 Task: Send an email with the signature Luke Wright with the subject Request for a call and the message Could you provide me with a status report on the project as of today? from softage.6@softage.net to softage.10@softage.net and move the email from Sent Items to the folder Audits
Action: Mouse moved to (108, 187)
Screenshot: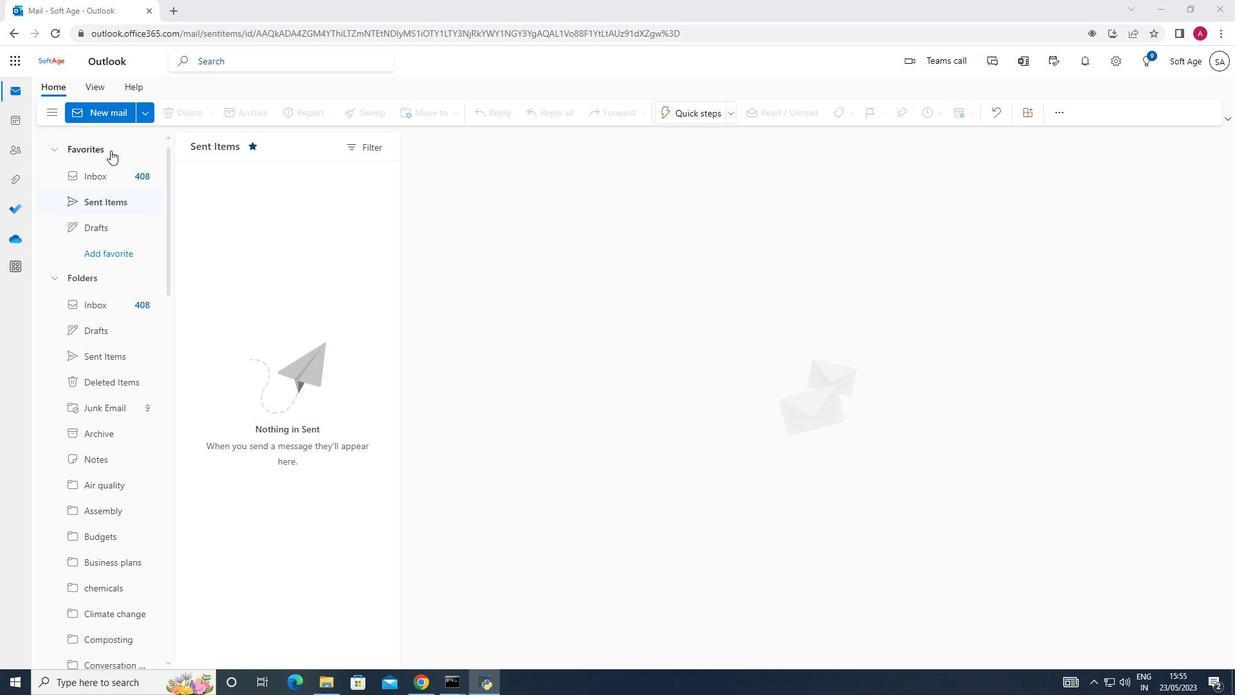 
Action: Mouse pressed left at (108, 187)
Screenshot: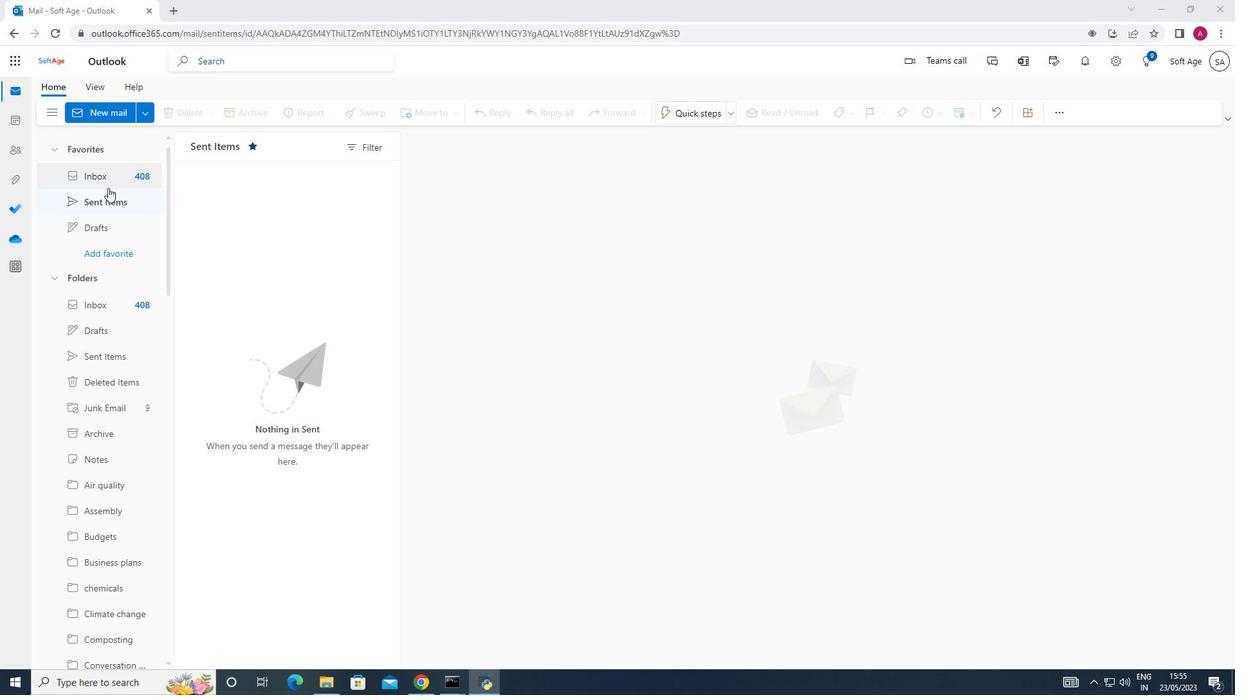 
Action: Mouse moved to (93, 115)
Screenshot: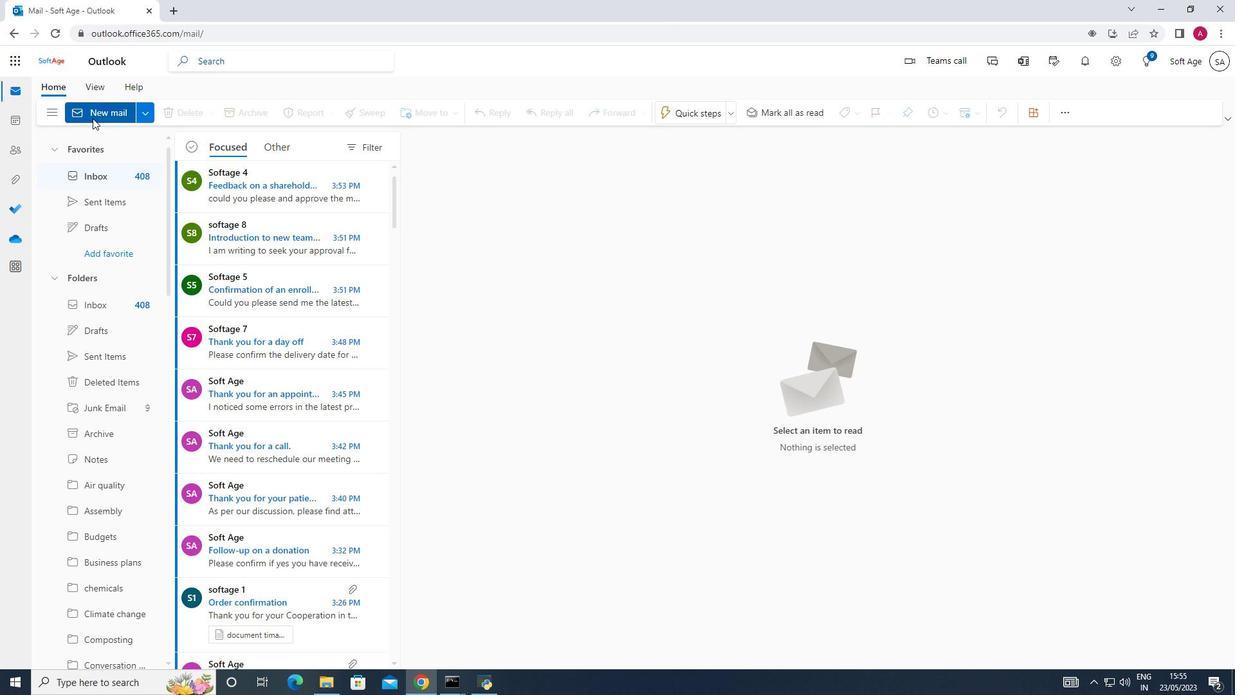 
Action: Mouse pressed left at (93, 115)
Screenshot: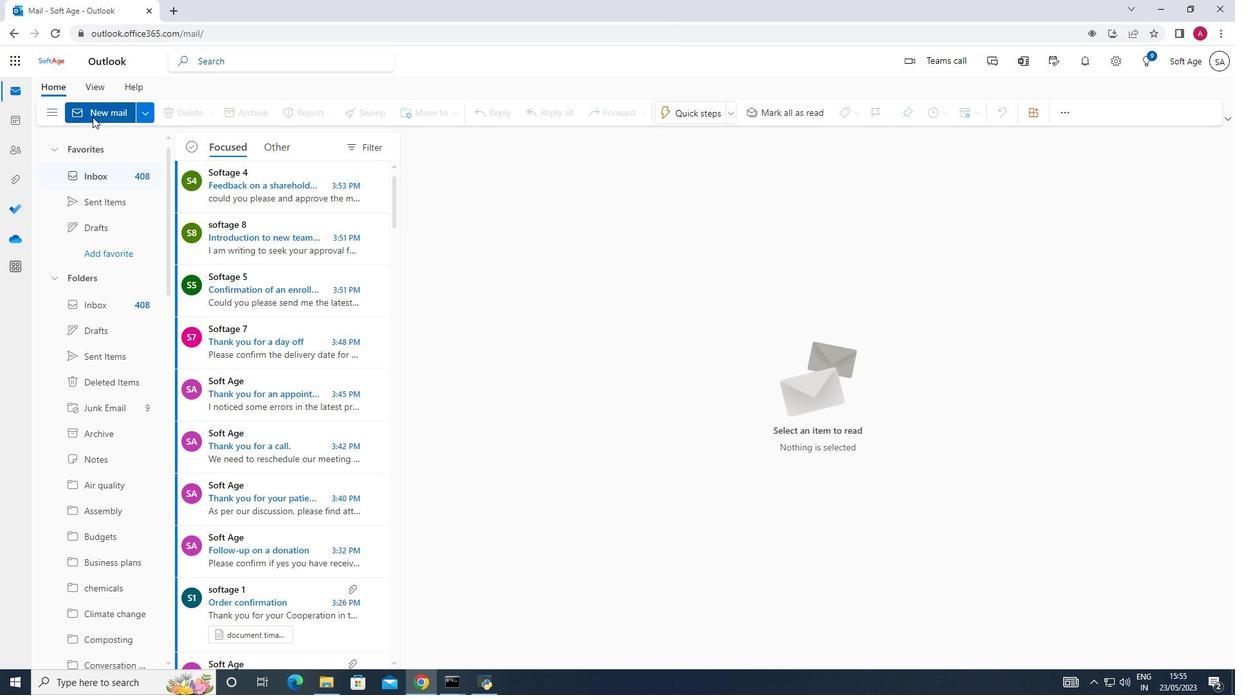 
Action: Mouse moved to (879, 110)
Screenshot: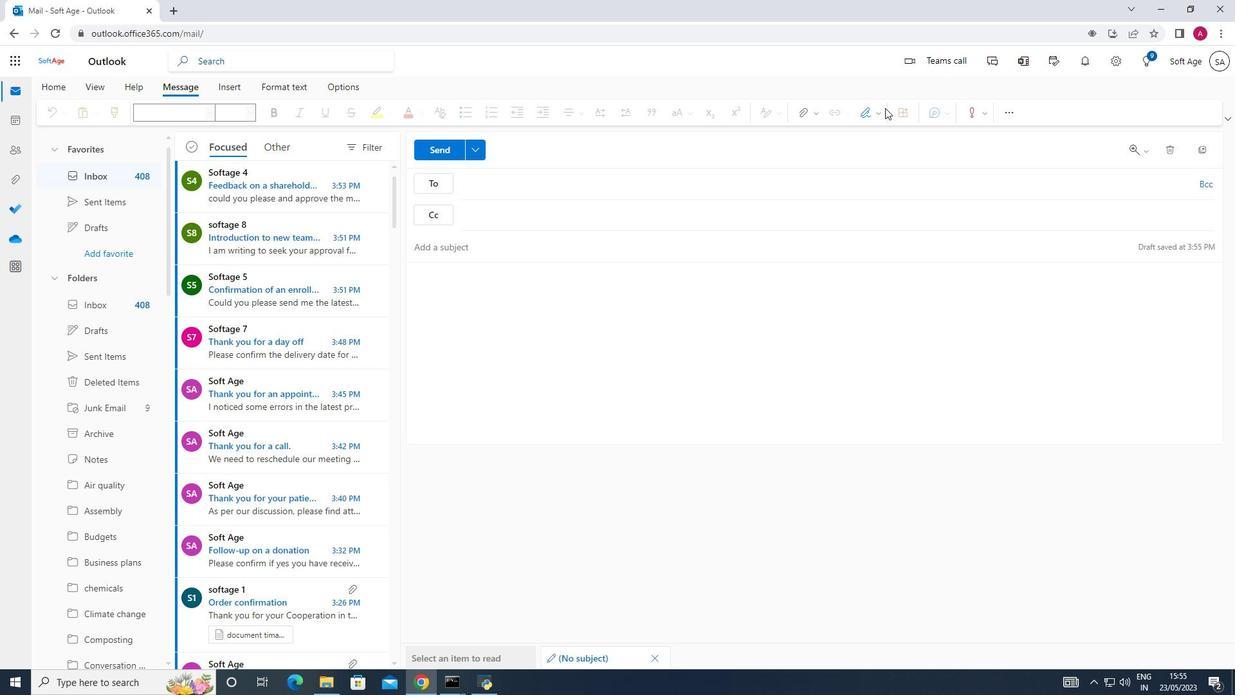 
Action: Mouse pressed left at (879, 110)
Screenshot: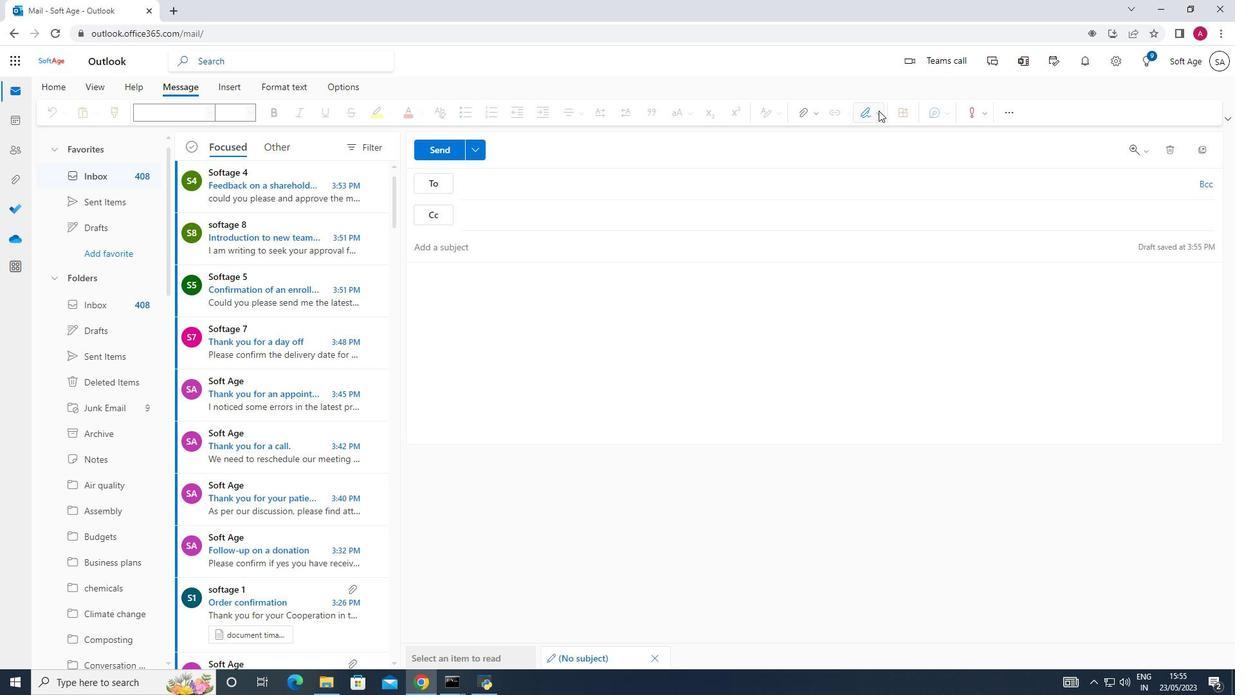 
Action: Mouse moved to (866, 160)
Screenshot: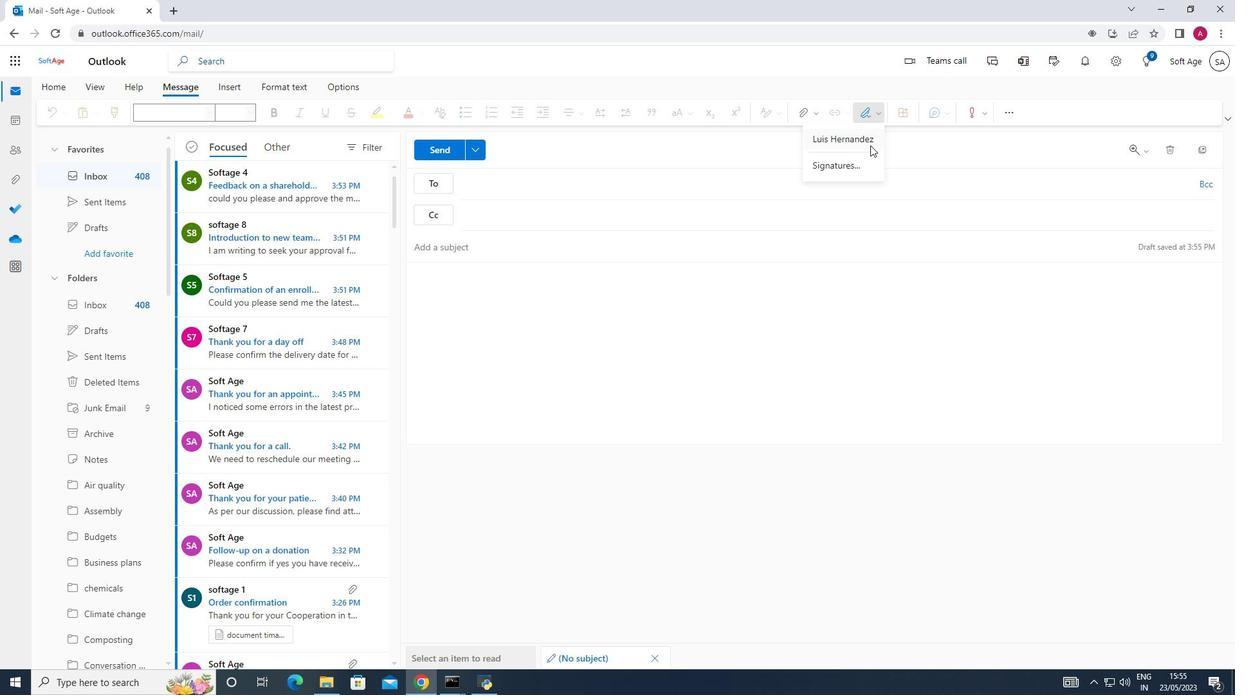 
Action: Mouse pressed left at (866, 160)
Screenshot: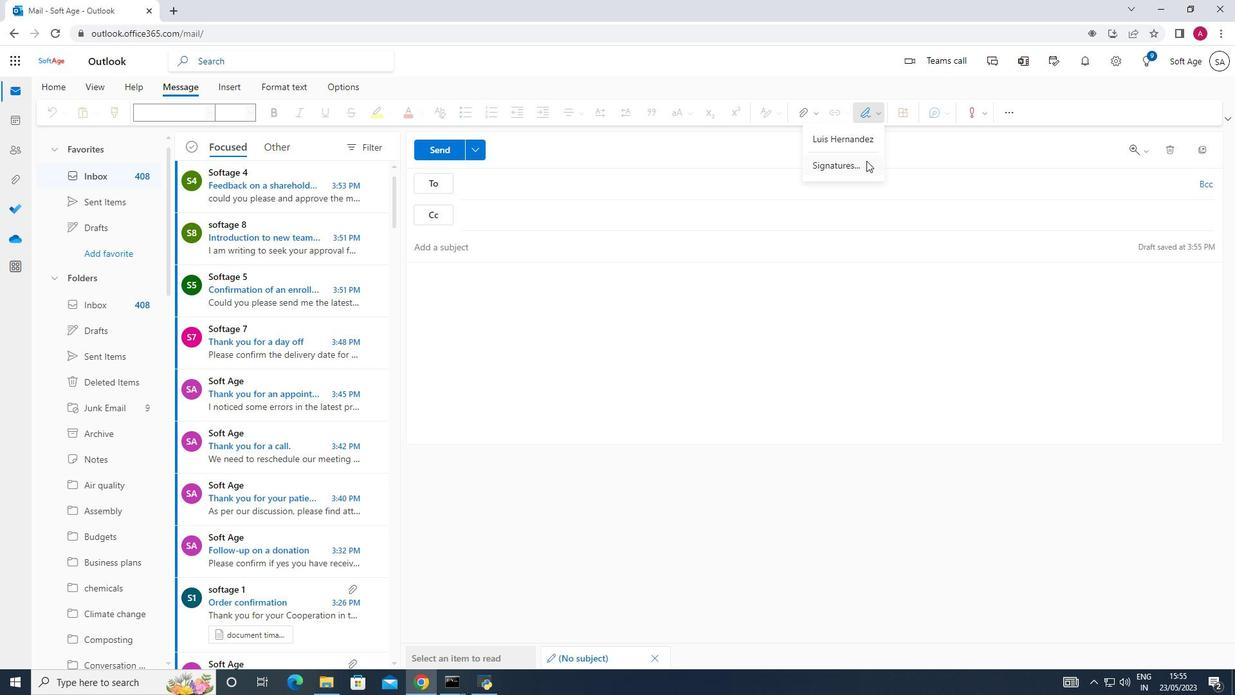 
Action: Mouse moved to (864, 214)
Screenshot: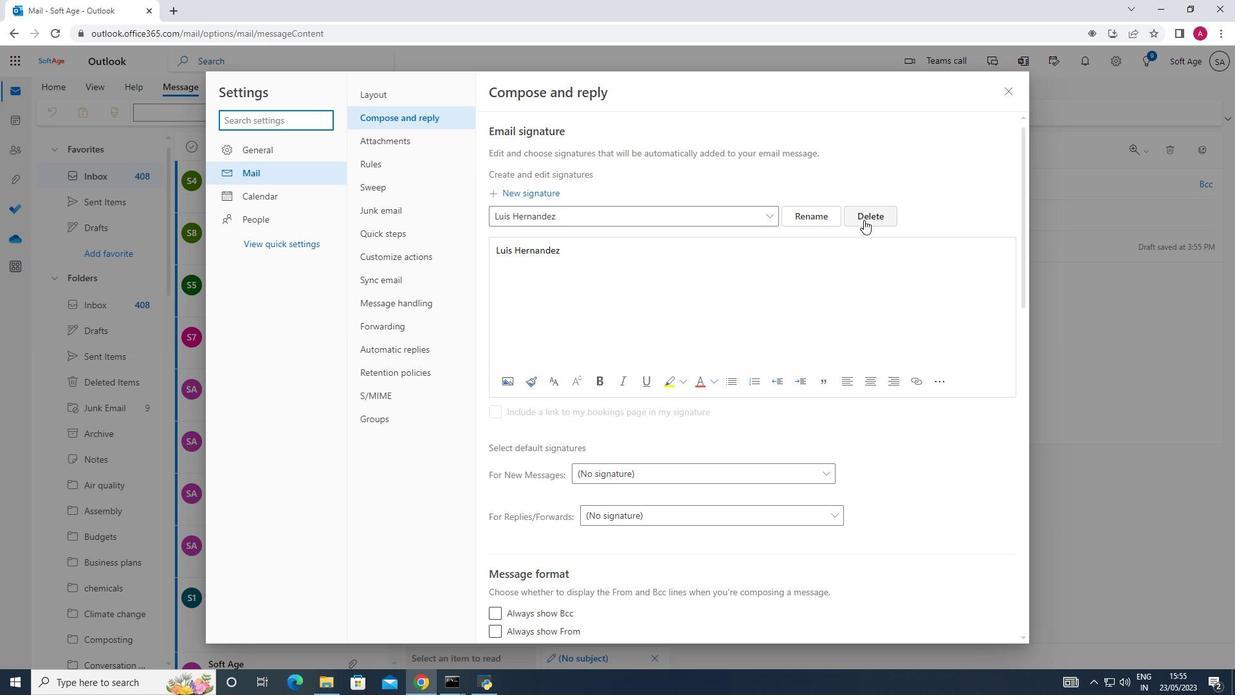 
Action: Mouse pressed left at (864, 214)
Screenshot: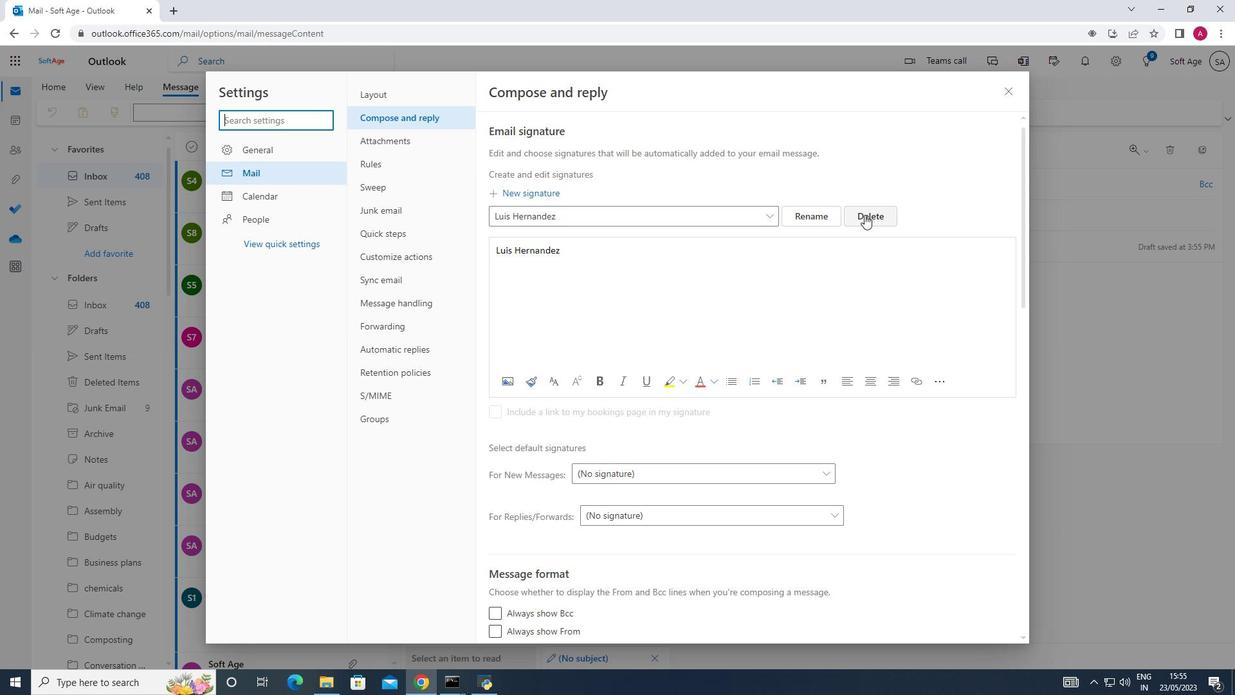 
Action: Mouse moved to (561, 216)
Screenshot: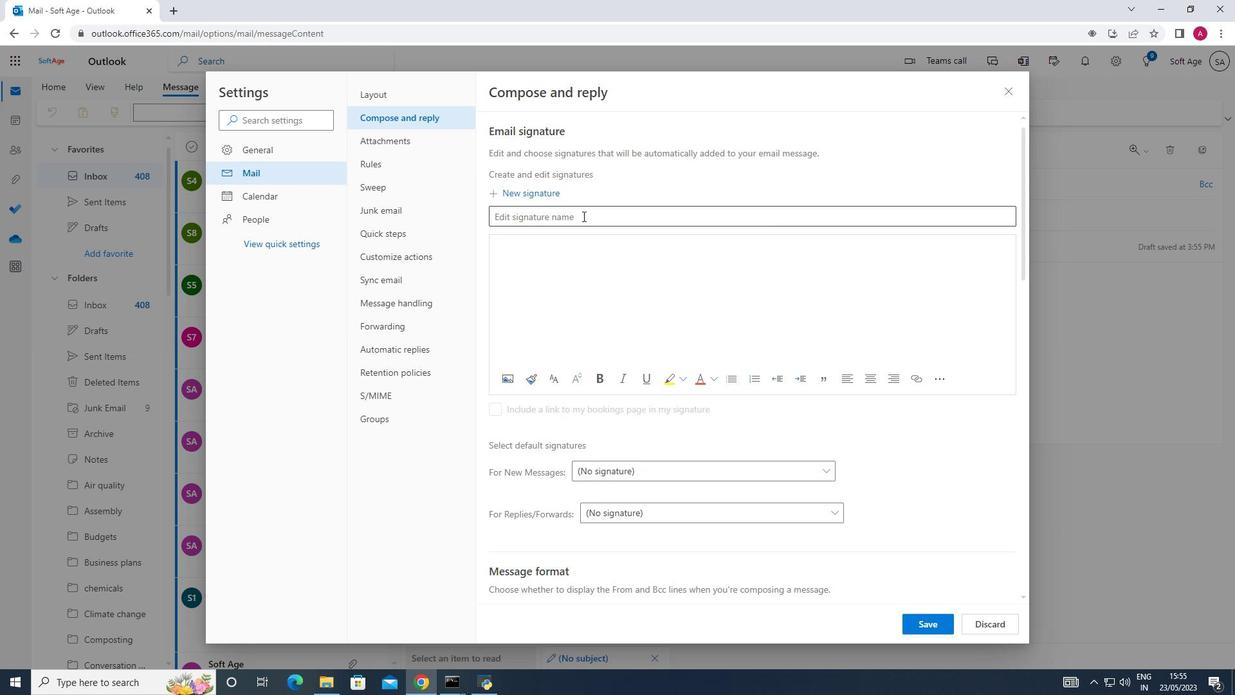 
Action: Mouse pressed left at (561, 216)
Screenshot: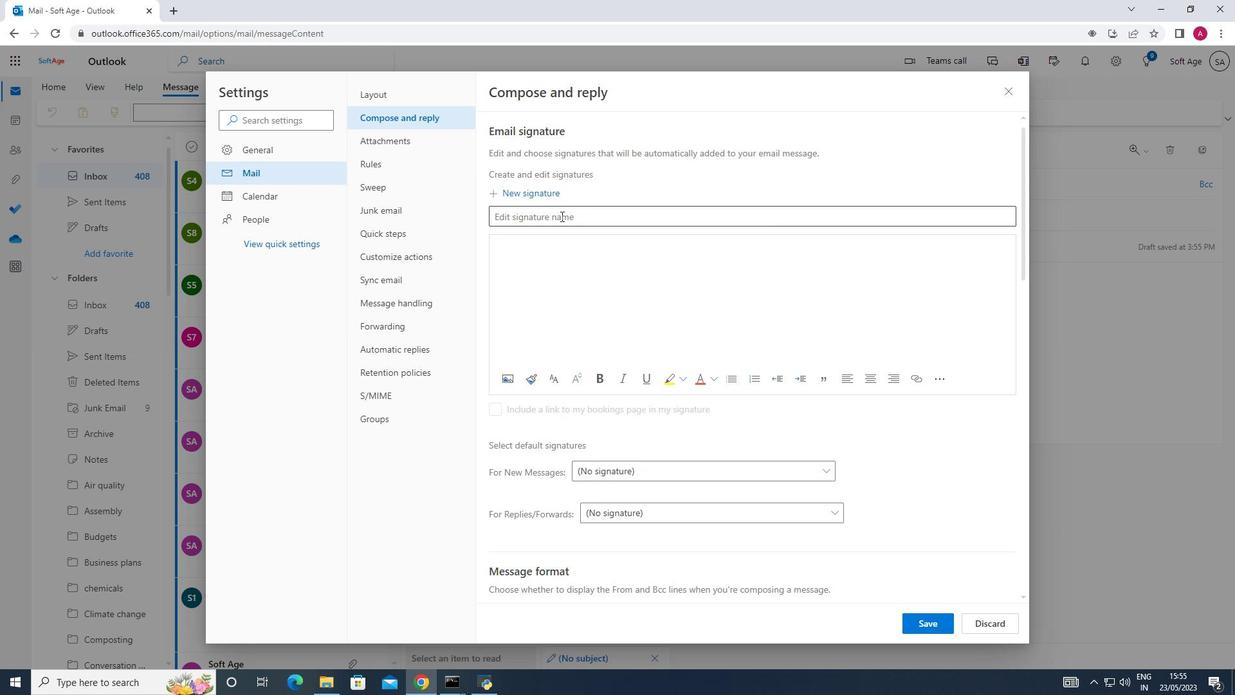 
Action: Key pressed <Key.shift_r>Luke<Key.space><Key.shift>Wright
Screenshot: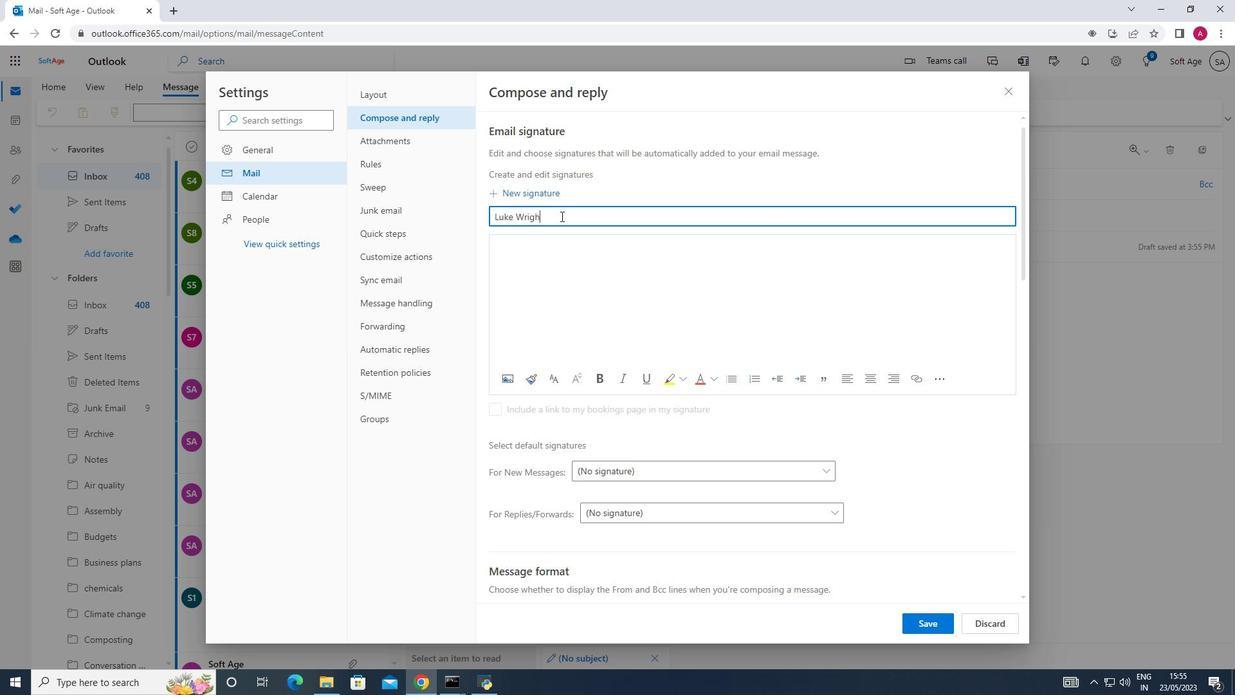 
Action: Mouse moved to (523, 253)
Screenshot: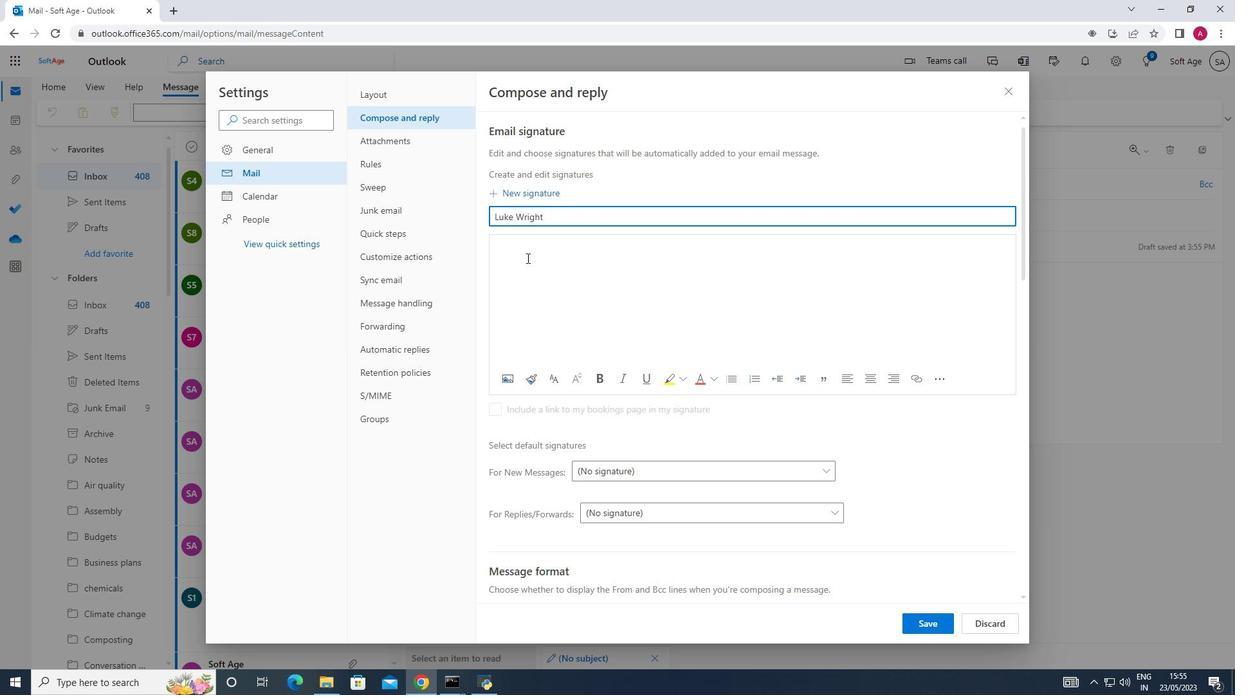 
Action: Mouse pressed left at (523, 253)
Screenshot: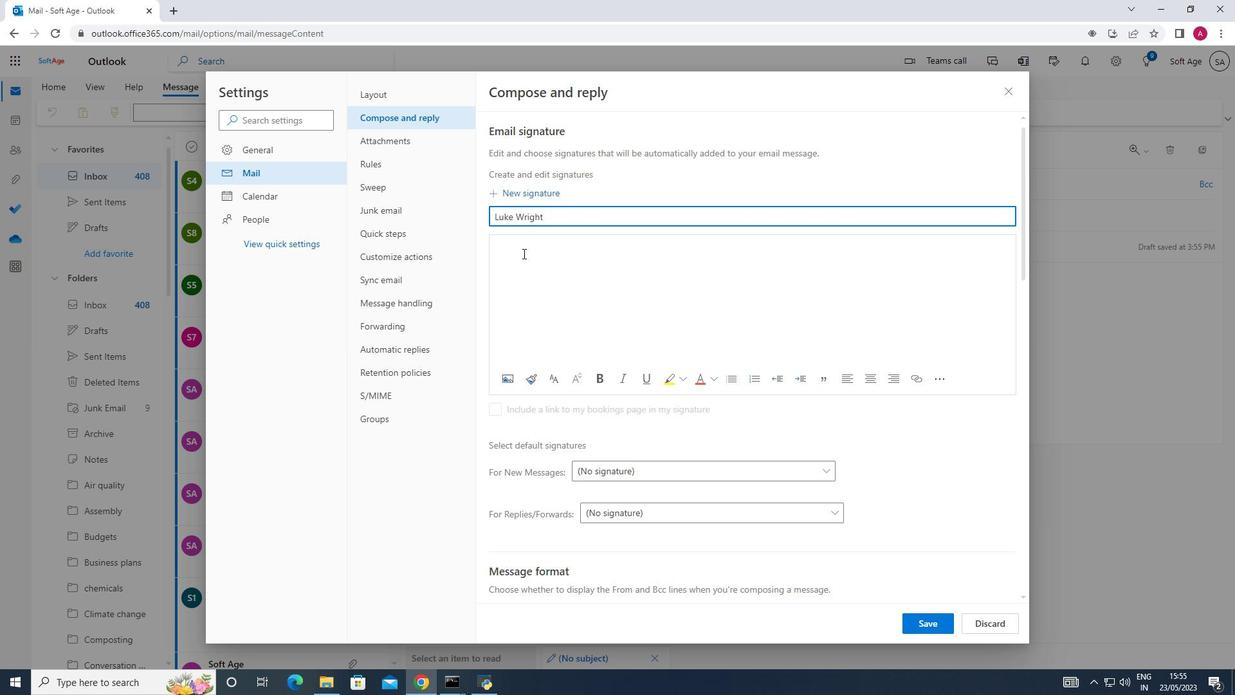 
Action: Key pressed <Key.shift_r>Luke<Key.space><Key.shift>Wright
Screenshot: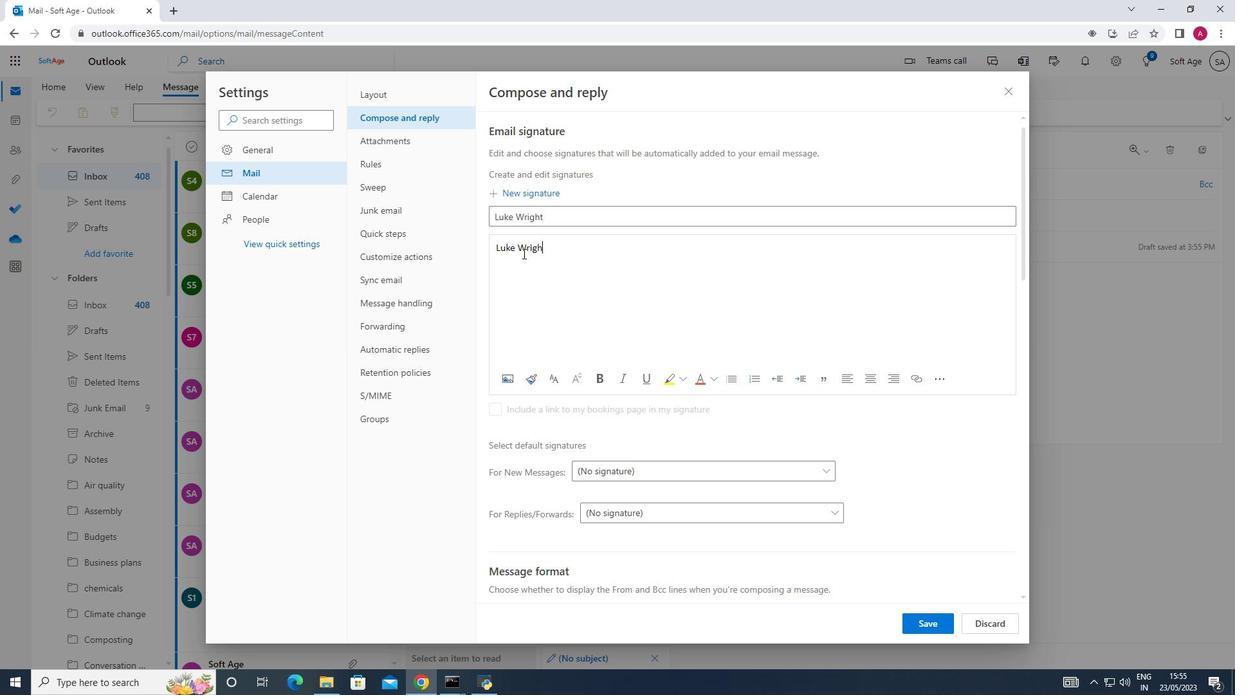 
Action: Mouse moved to (934, 617)
Screenshot: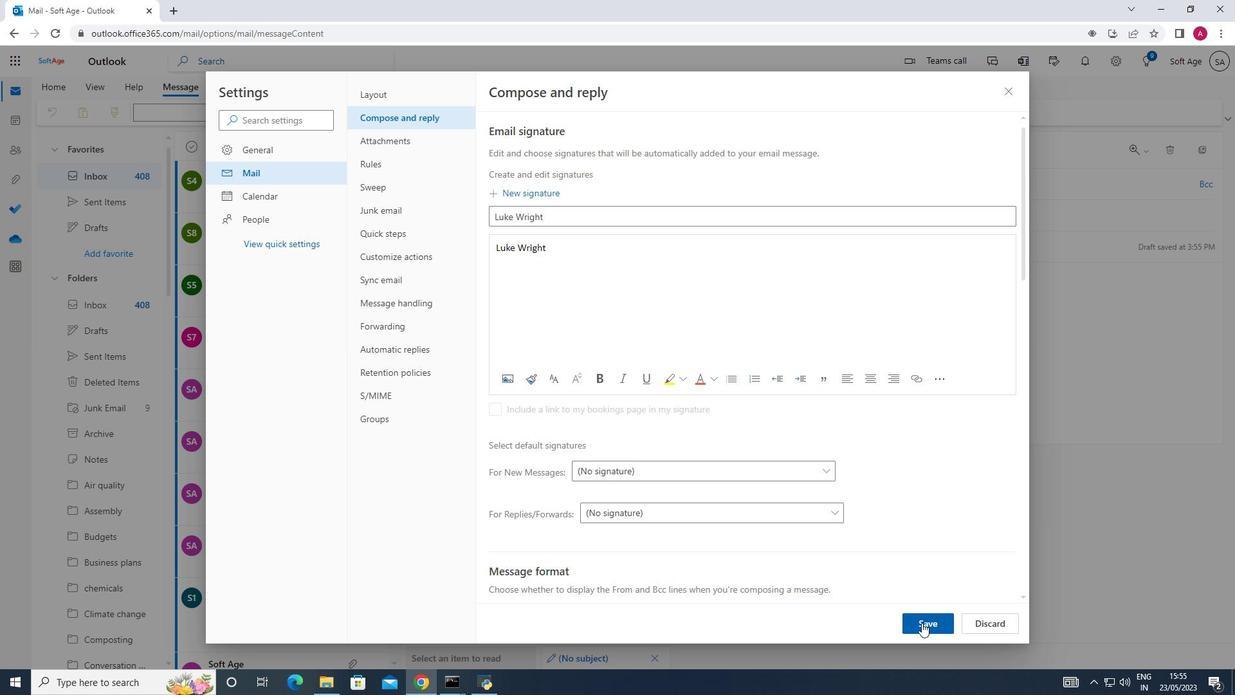 
Action: Mouse pressed left at (934, 617)
Screenshot: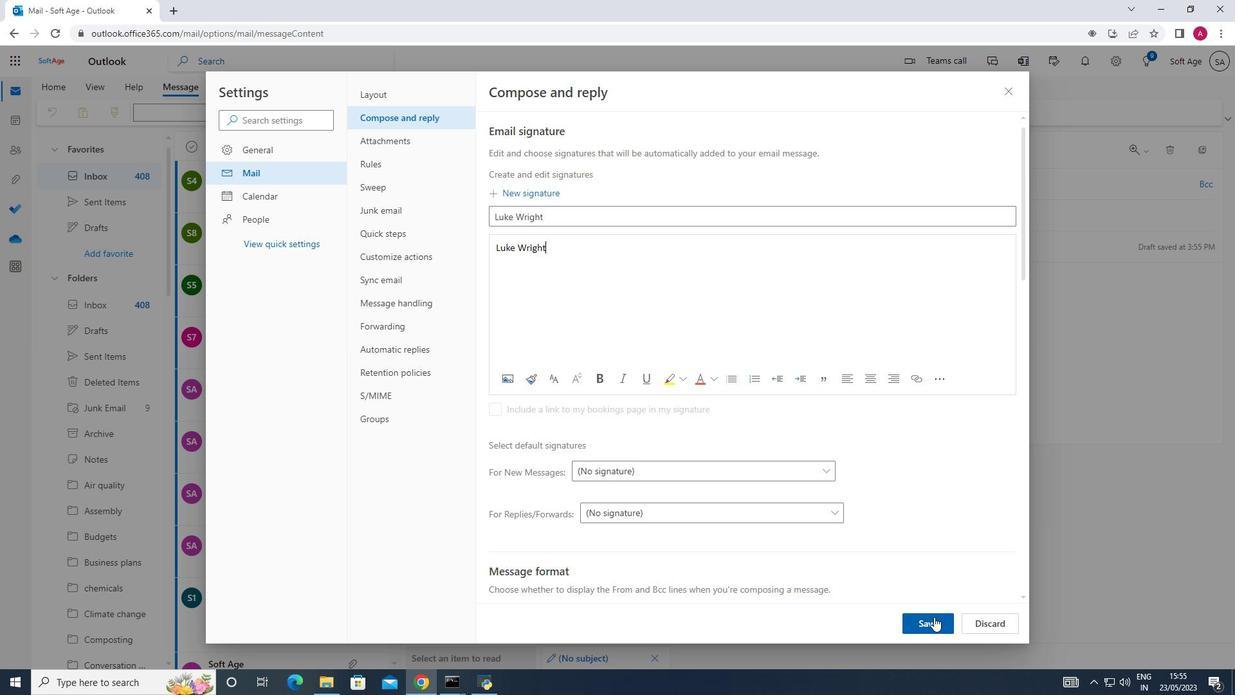 
Action: Mouse moved to (1011, 98)
Screenshot: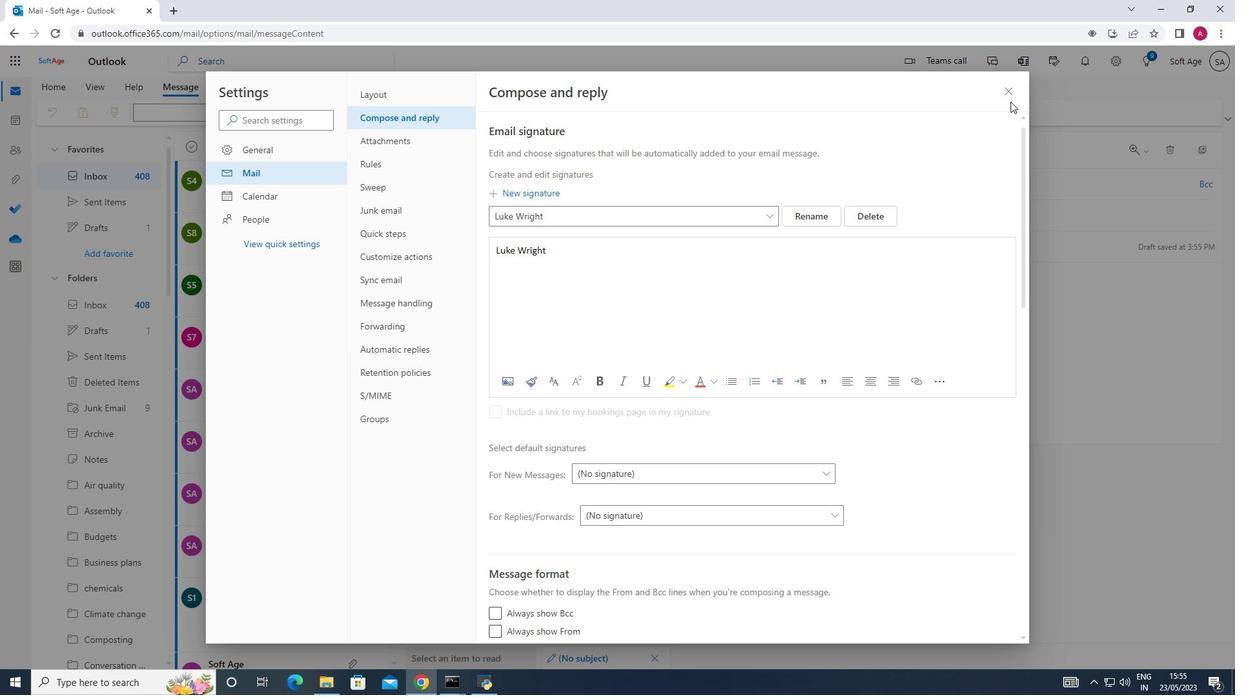 
Action: Mouse pressed left at (1011, 98)
Screenshot: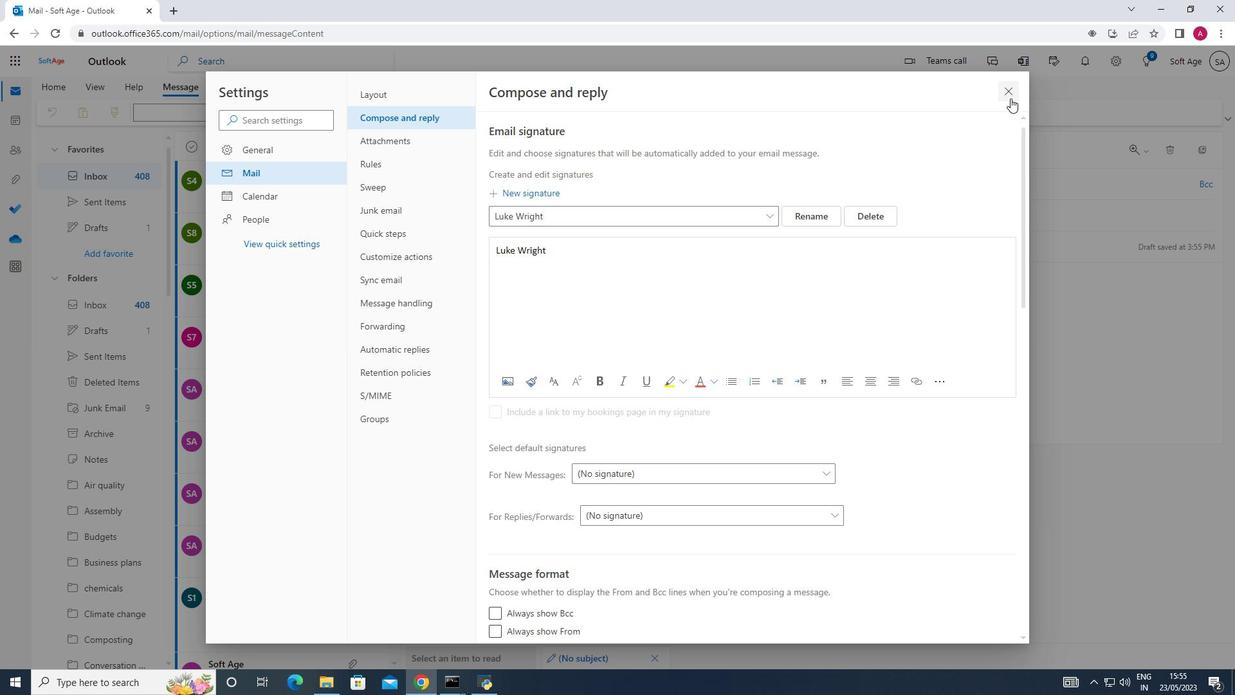 
Action: Mouse moved to (875, 114)
Screenshot: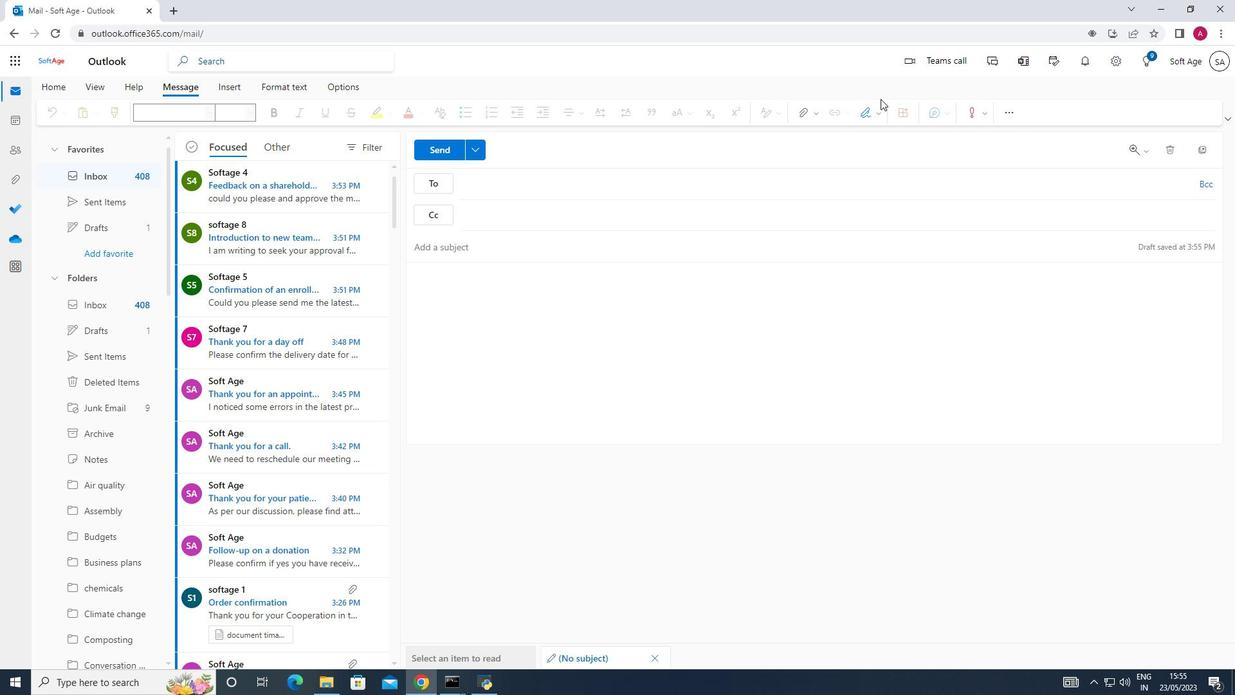 
Action: Mouse pressed left at (875, 114)
Screenshot: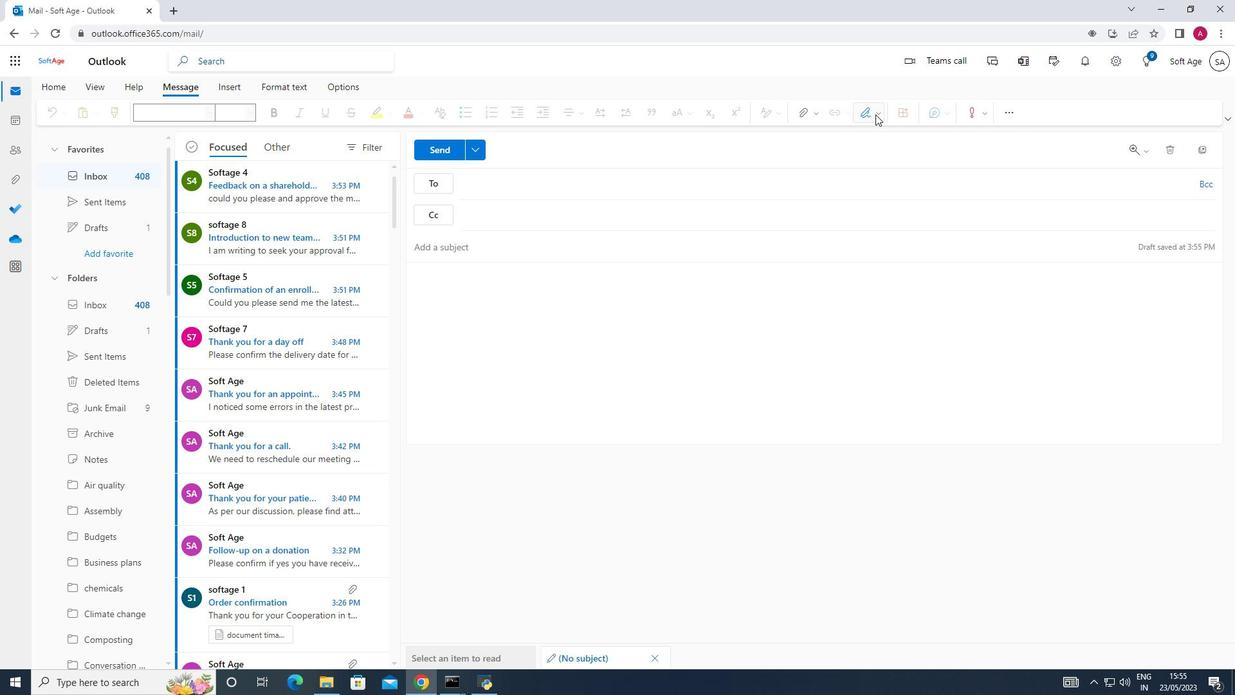 
Action: Mouse moved to (864, 139)
Screenshot: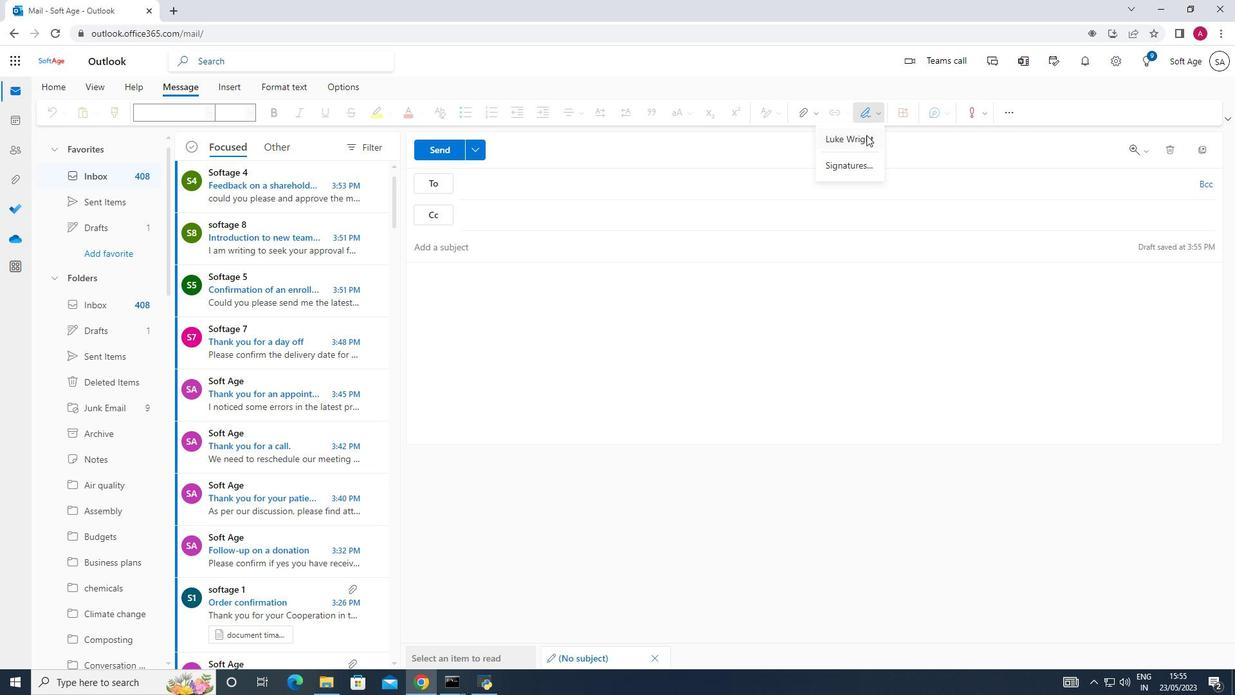 
Action: Mouse pressed left at (864, 139)
Screenshot: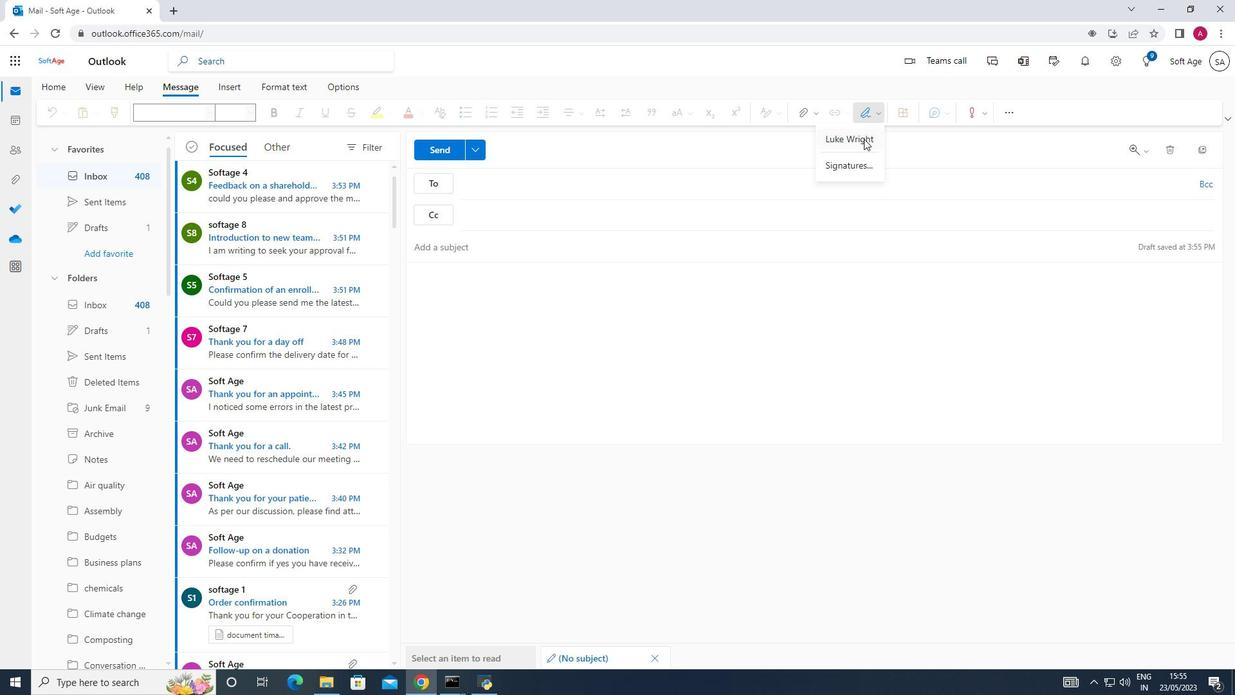 
Action: Mouse moved to (477, 250)
Screenshot: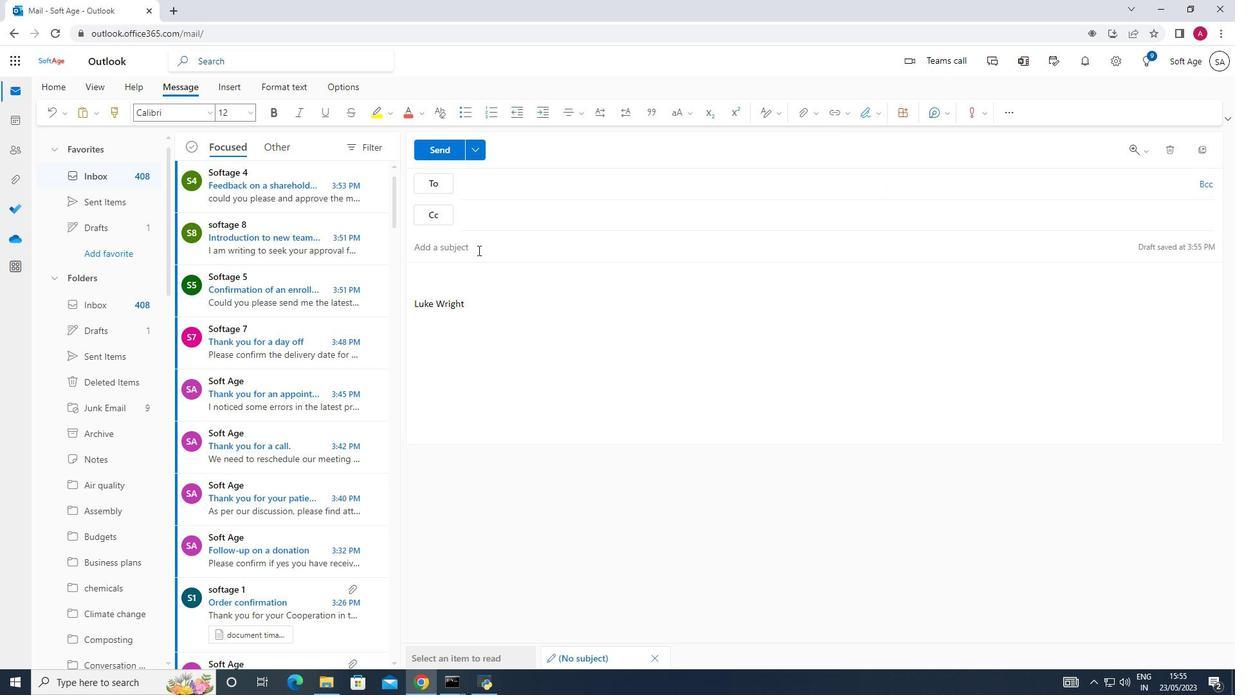 
Action: Mouse pressed left at (477, 250)
Screenshot: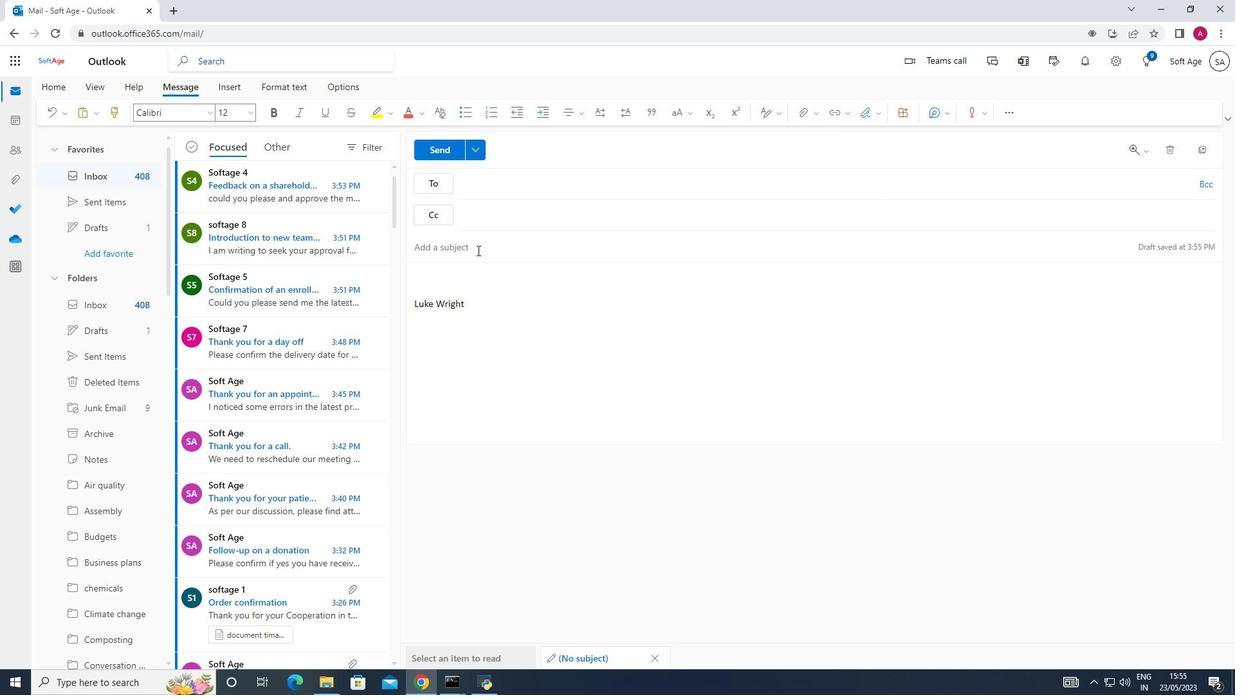 
Action: Key pressed <Key.shift>Request<Key.space>for<Key.space>a<Key.space>call
Screenshot: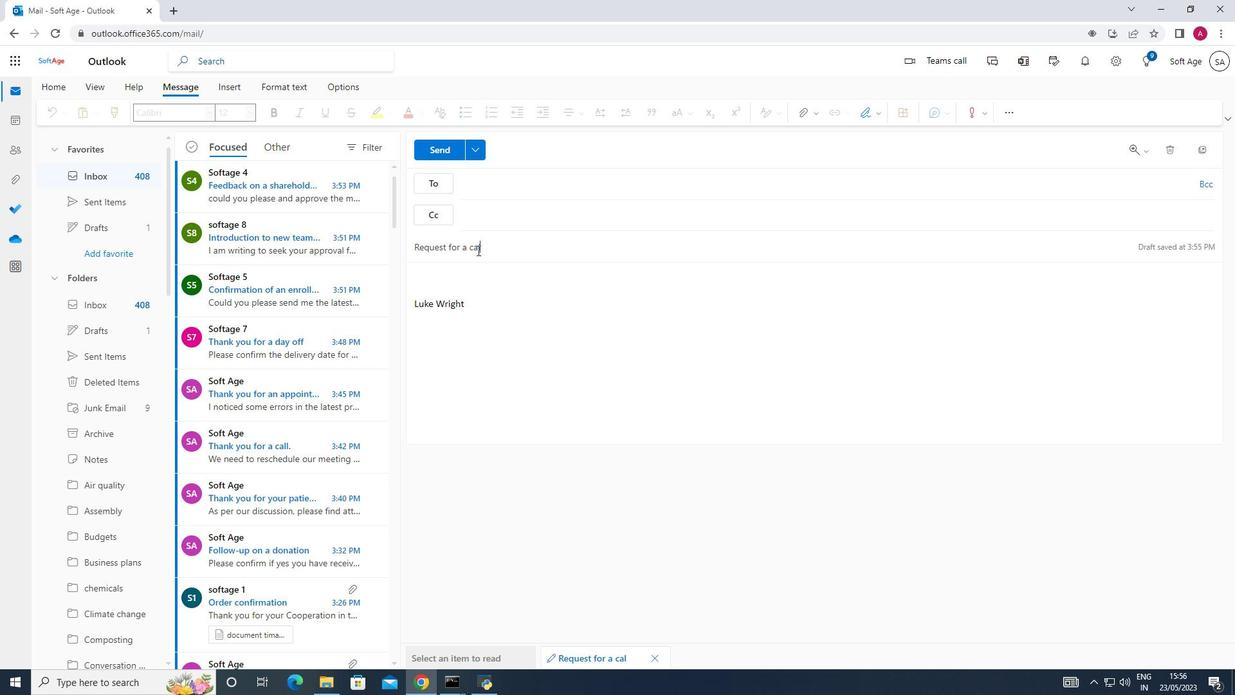 
Action: Mouse moved to (413, 273)
Screenshot: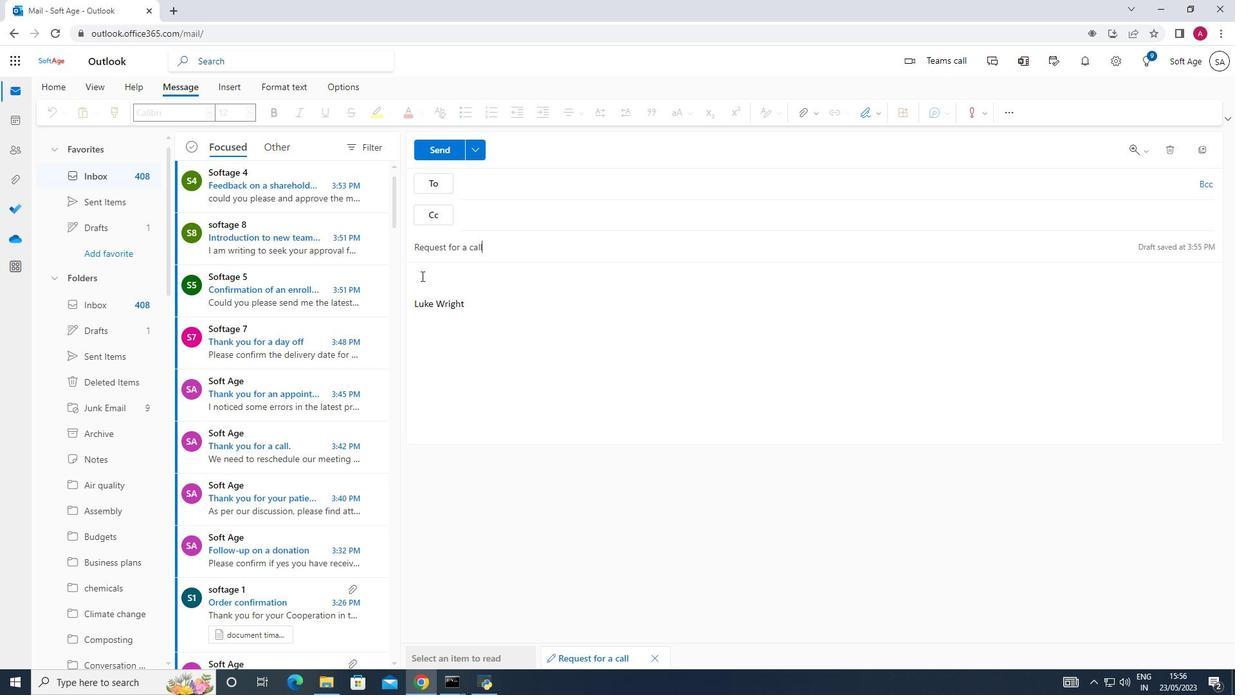 
Action: Mouse pressed left at (413, 273)
Screenshot: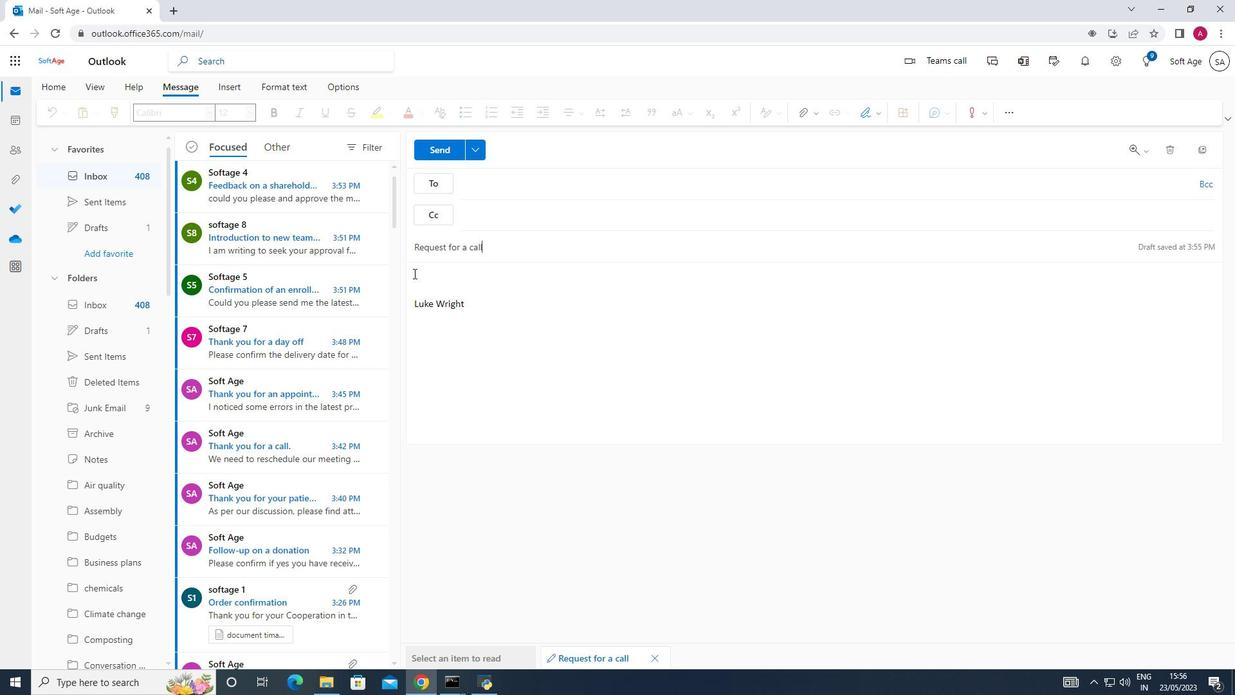 
Action: Mouse moved to (421, 267)
Screenshot: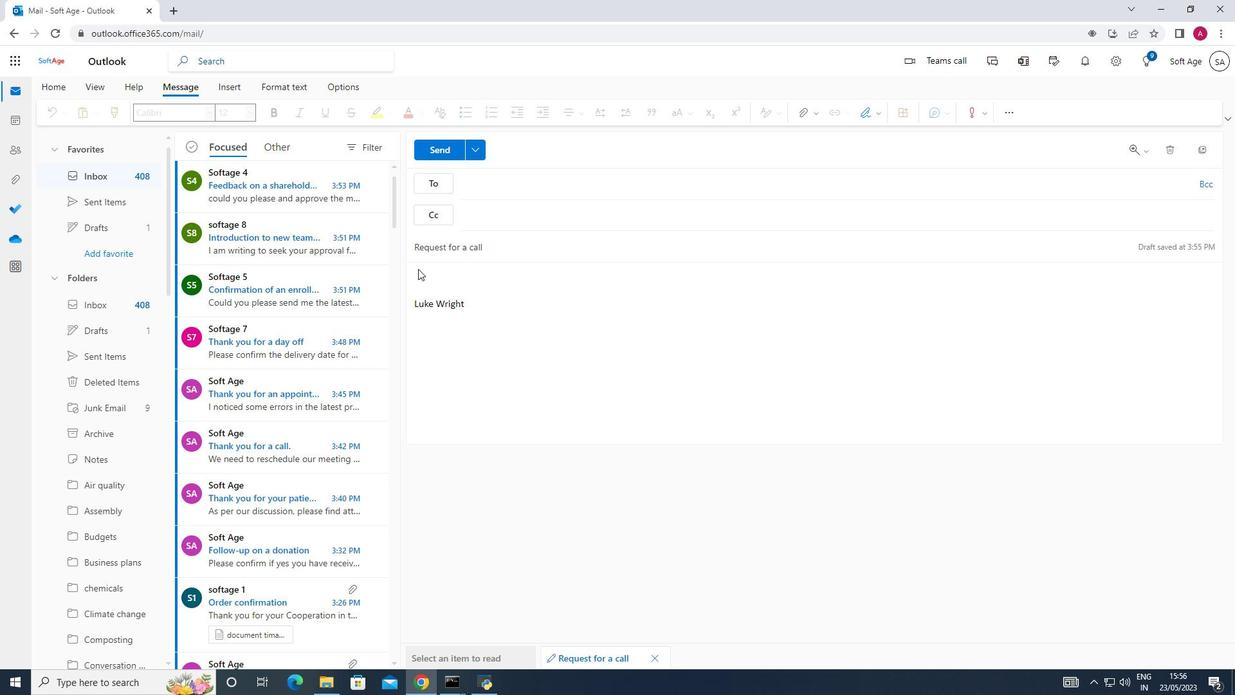 
Action: Mouse pressed left at (421, 267)
Screenshot: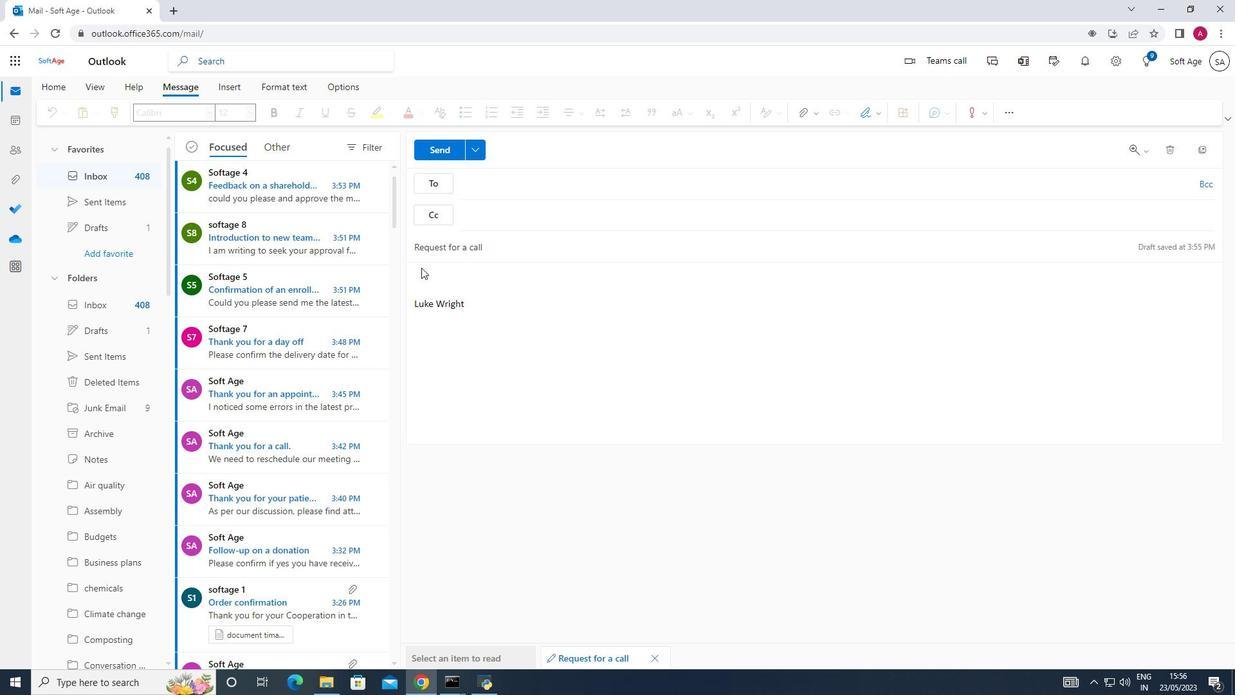 
Action: Mouse moved to (447, 270)
Screenshot: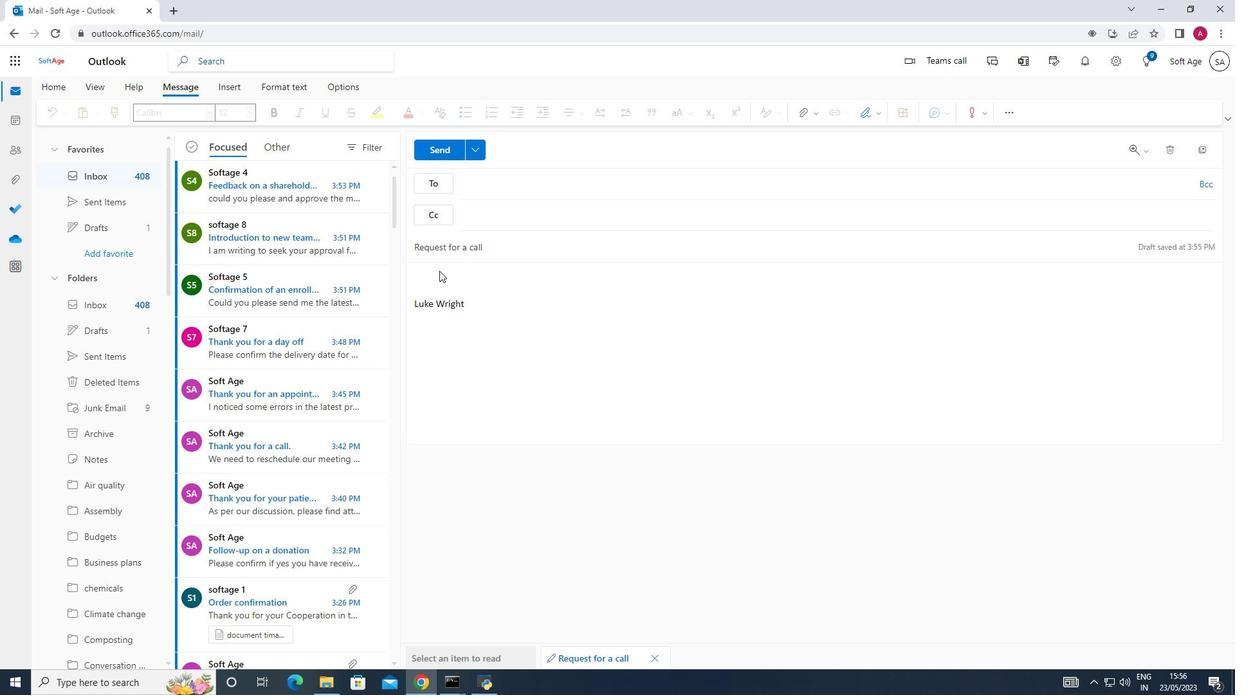 
Action: Mouse pressed left at (447, 270)
Screenshot: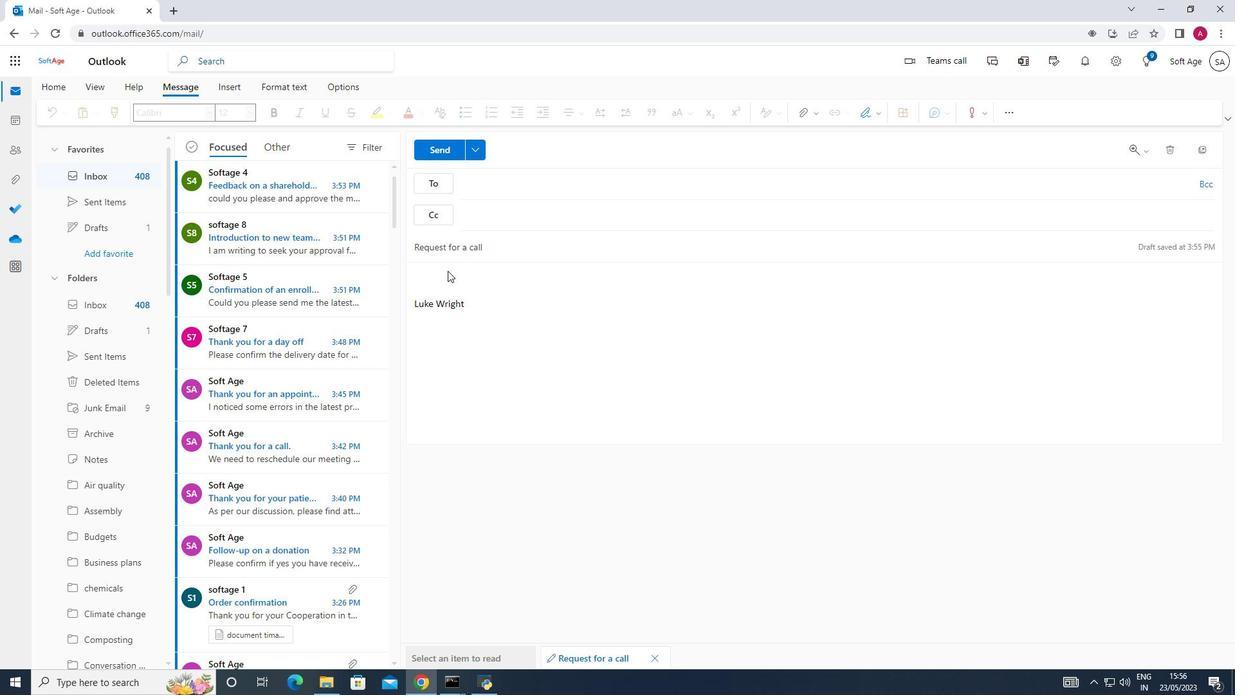 
Action: Mouse moved to (418, 278)
Screenshot: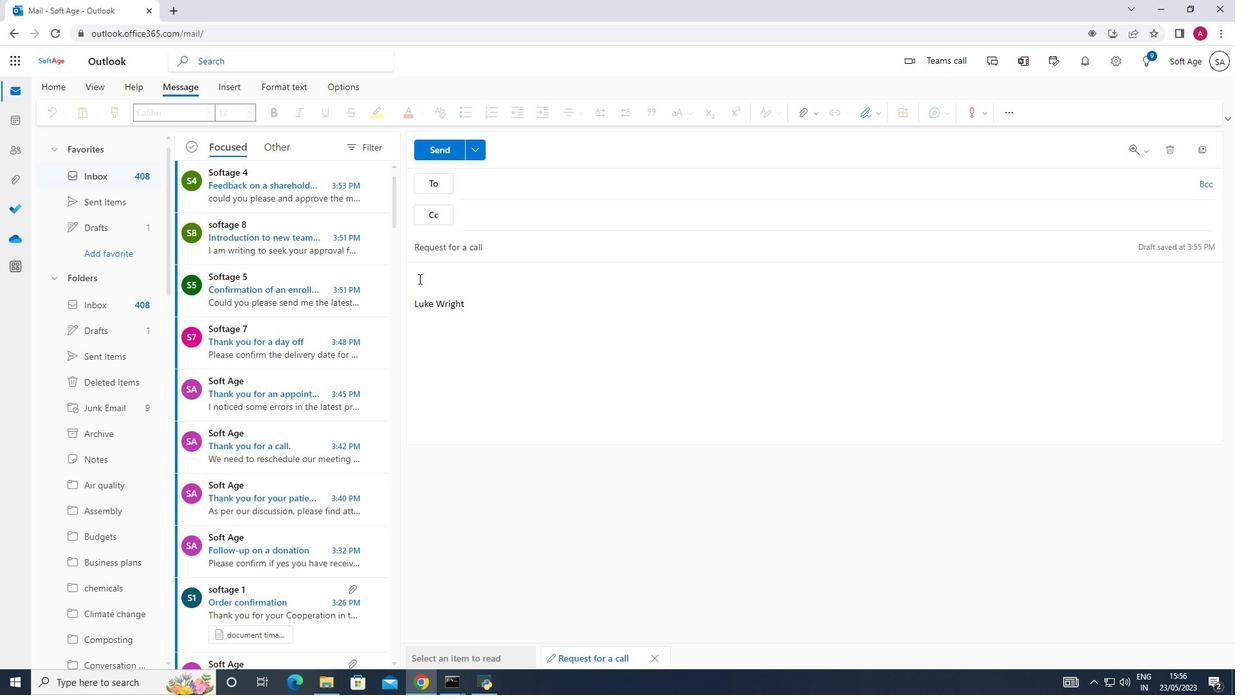 
Action: Mouse pressed left at (418, 278)
Screenshot: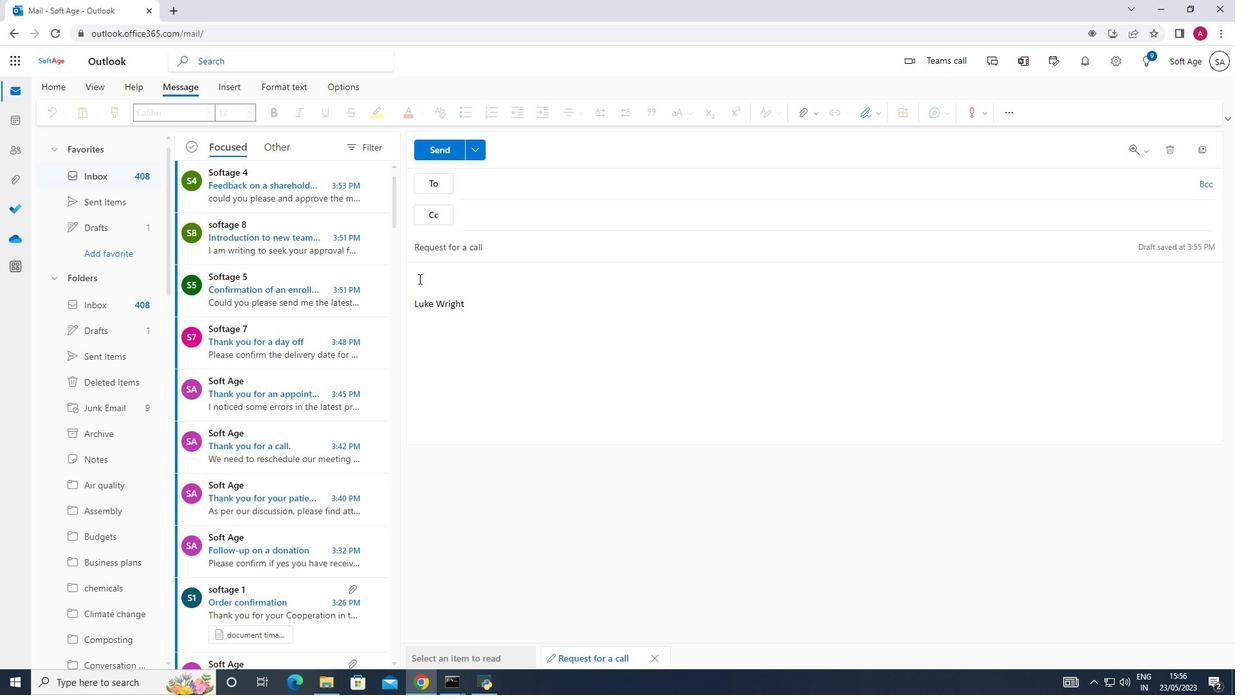 
Action: Mouse moved to (419, 272)
Screenshot: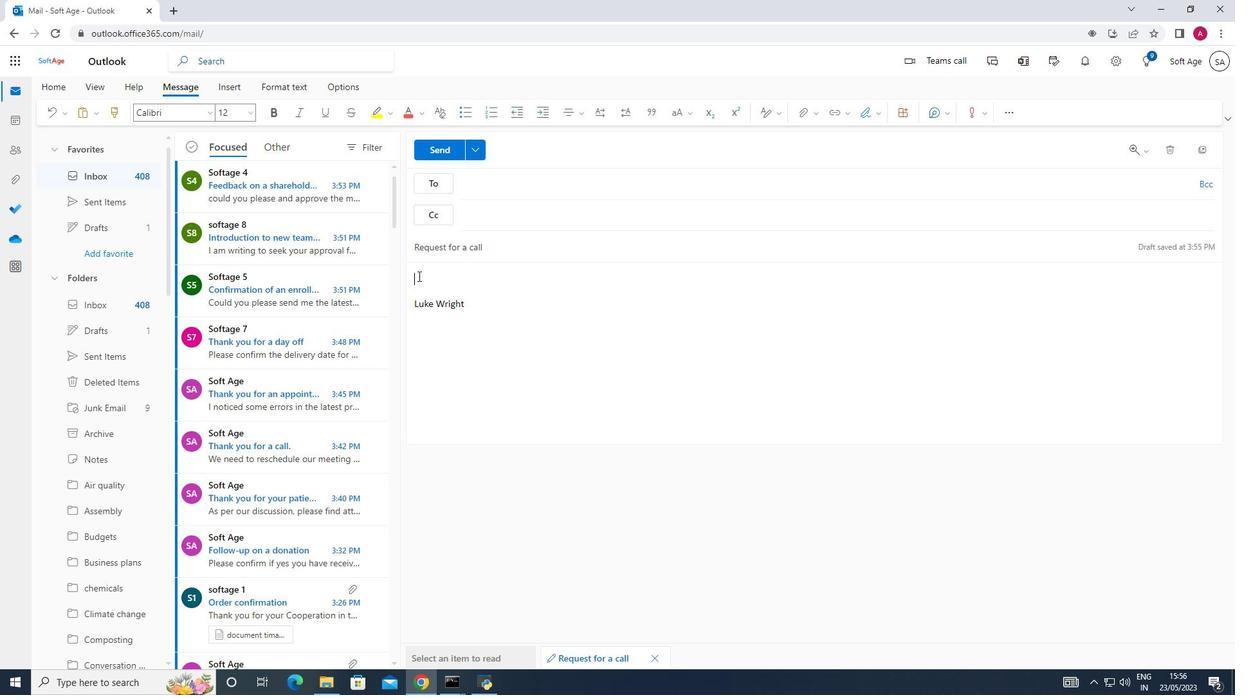 
Action: Key pressed <Key.shift>Could<Key.space>yoy<Key.backspace>u<Key.space>provide<Key.space>me<Key.space>with<Key.space>a<Key.space>status<Key.space>report<Key.space>on<Key.space>the<Key.space>project<Key.space>as<Key.space>of<Key.space>today<Key.shift_r>?
Screenshot: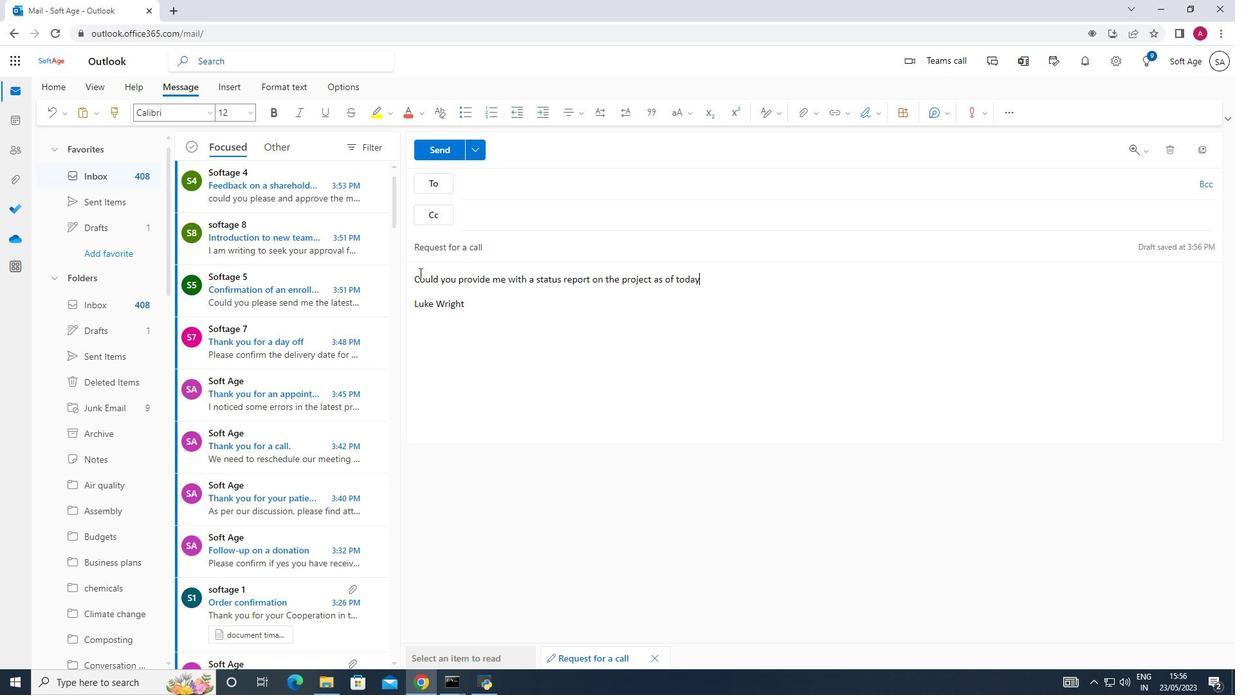 
Action: Mouse moved to (492, 189)
Screenshot: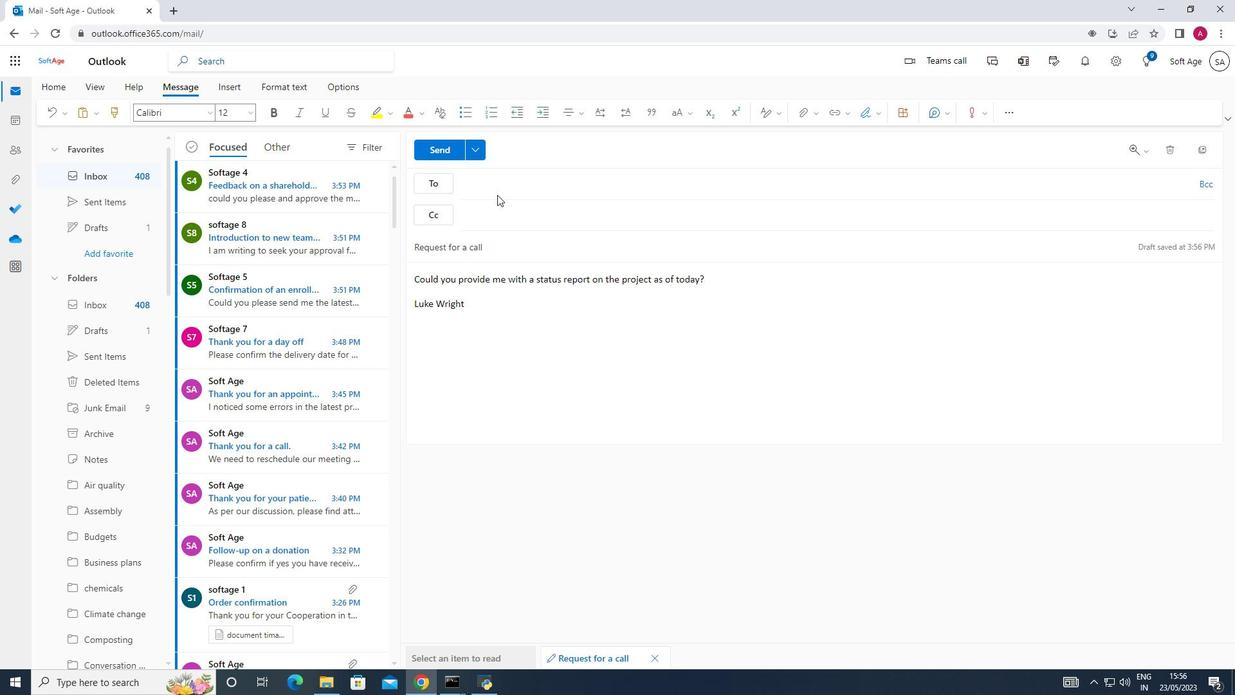 
Action: Mouse pressed left at (492, 189)
Screenshot: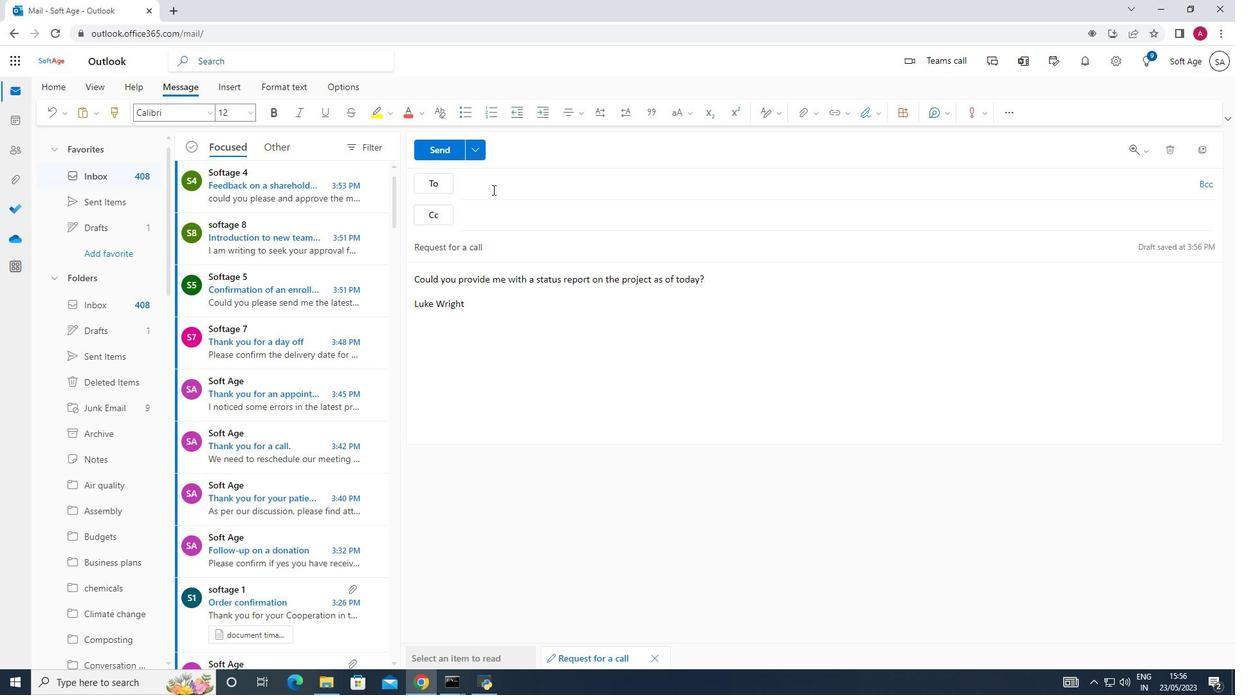 
Action: Key pressed softage.10<Key.shift>@softage.net
Screenshot: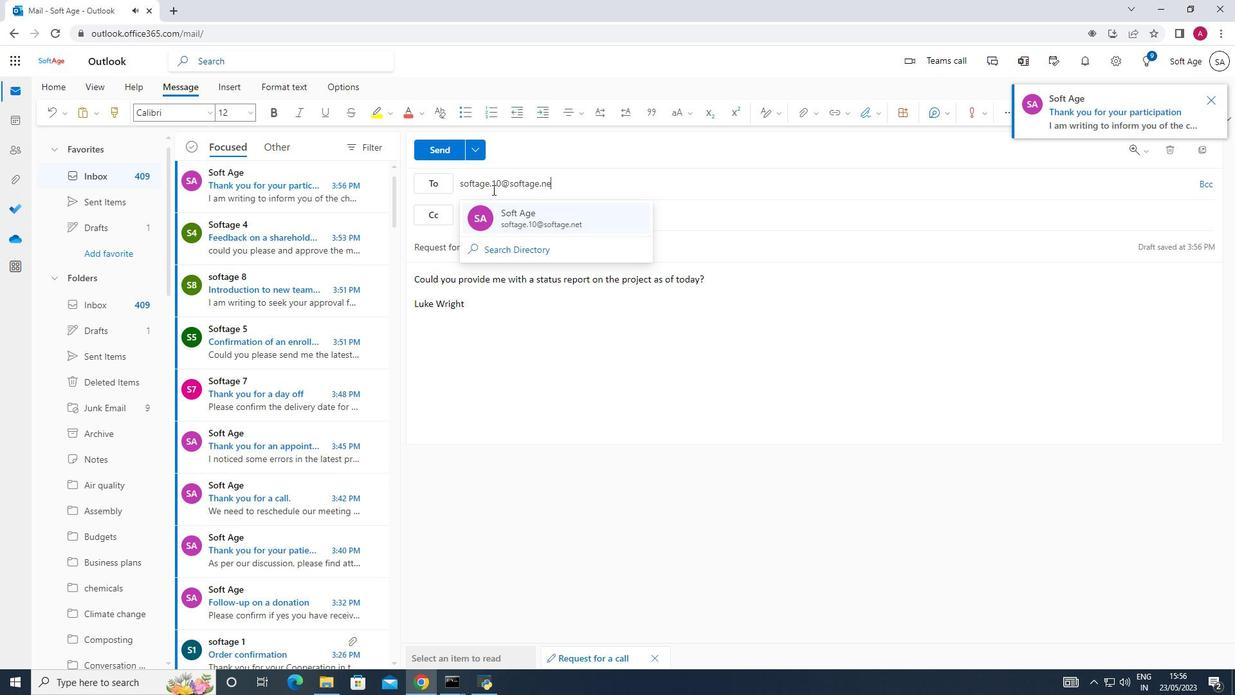 
Action: Mouse moved to (539, 212)
Screenshot: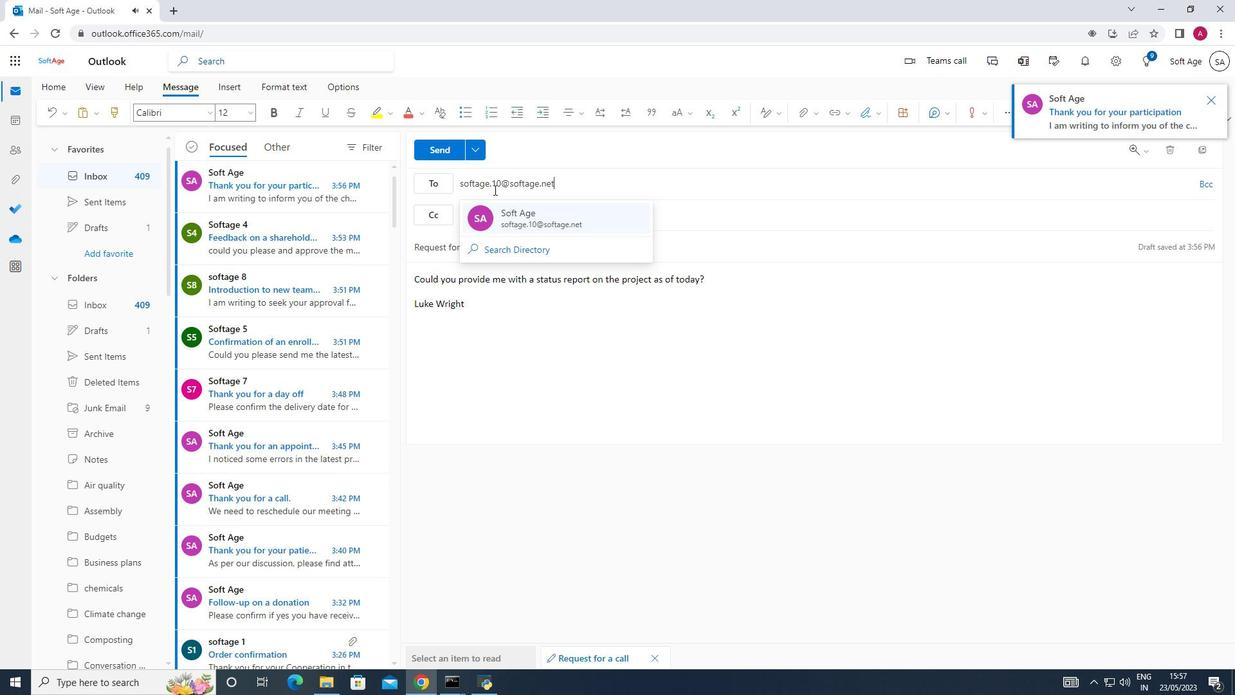 
Action: Mouse pressed left at (539, 212)
Screenshot: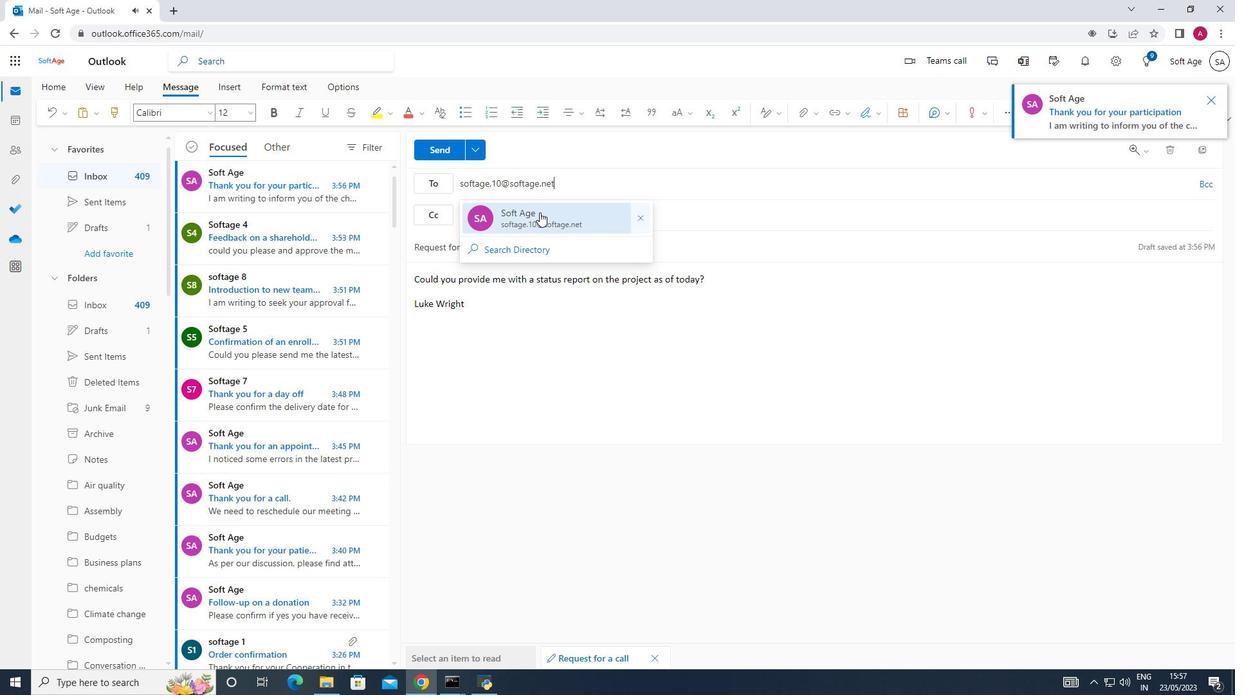 
Action: Mouse moved to (435, 151)
Screenshot: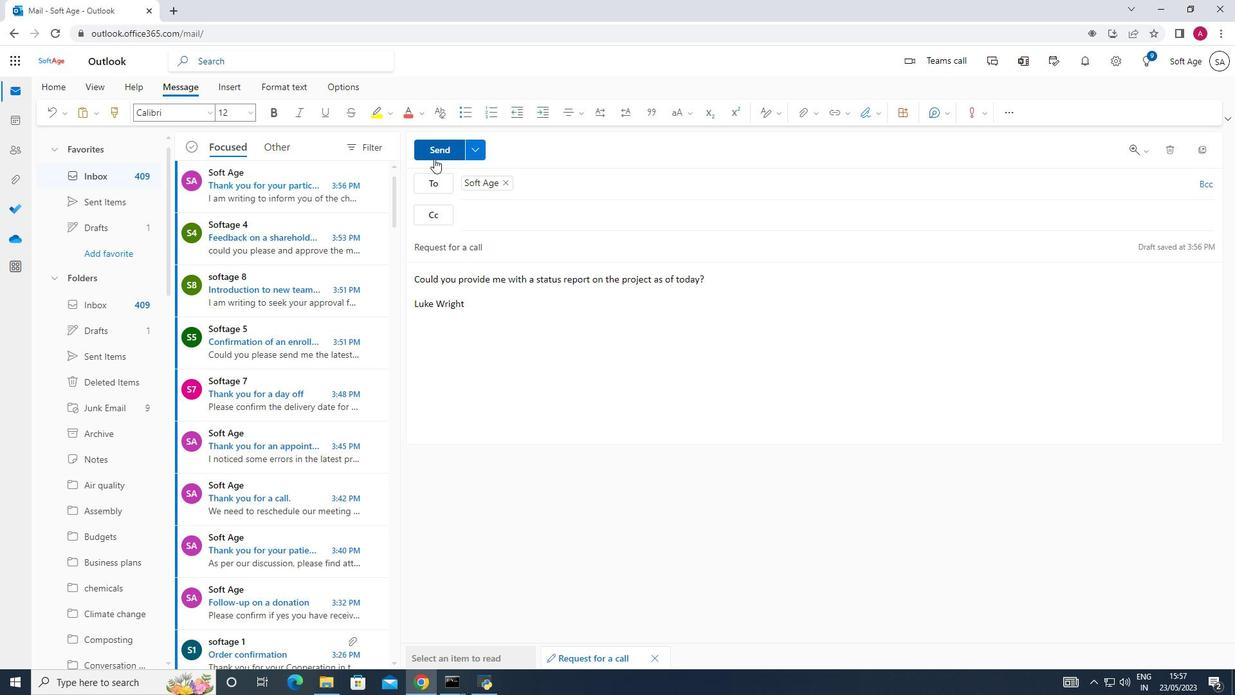 
Action: Mouse pressed left at (435, 151)
Screenshot: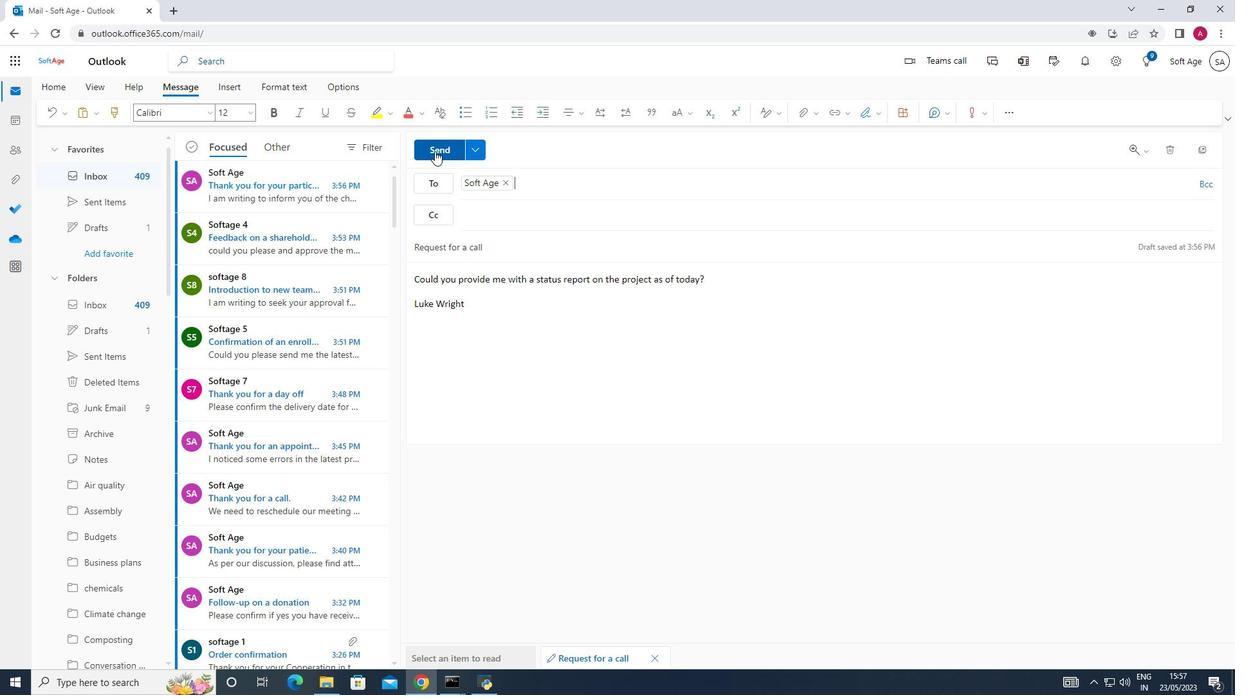 
Action: Mouse moved to (106, 492)
Screenshot: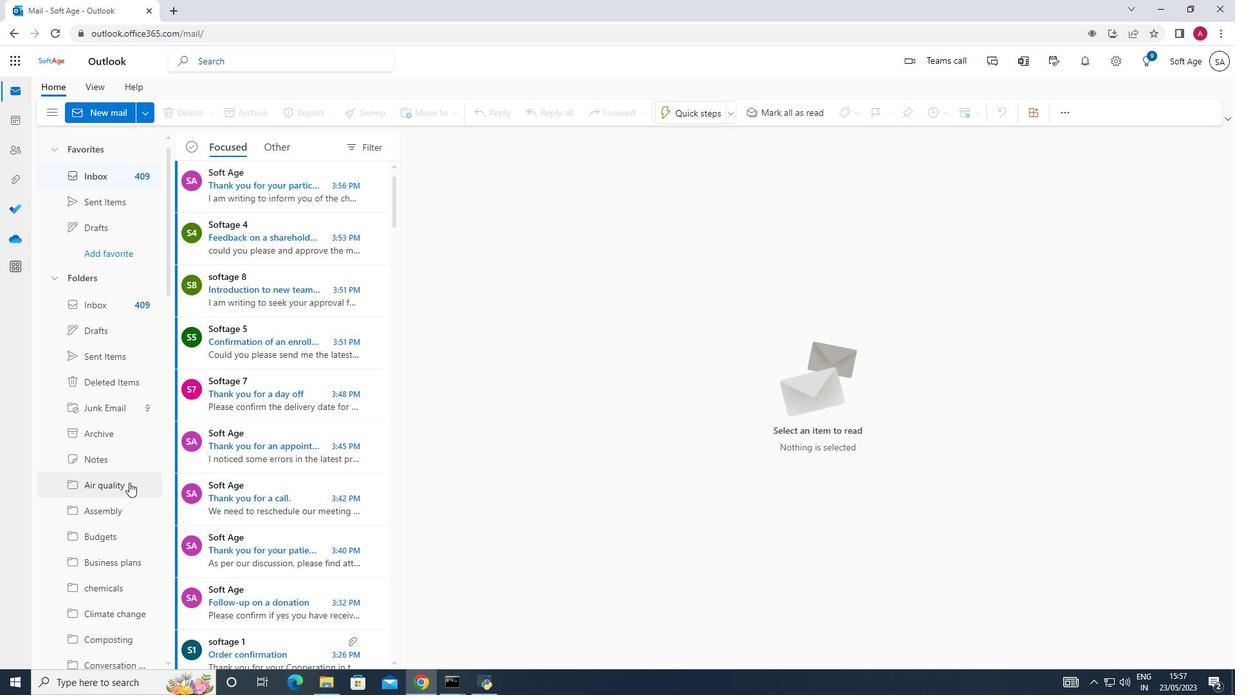 
Action: Mouse scrolled (106, 492) with delta (0, 0)
Screenshot: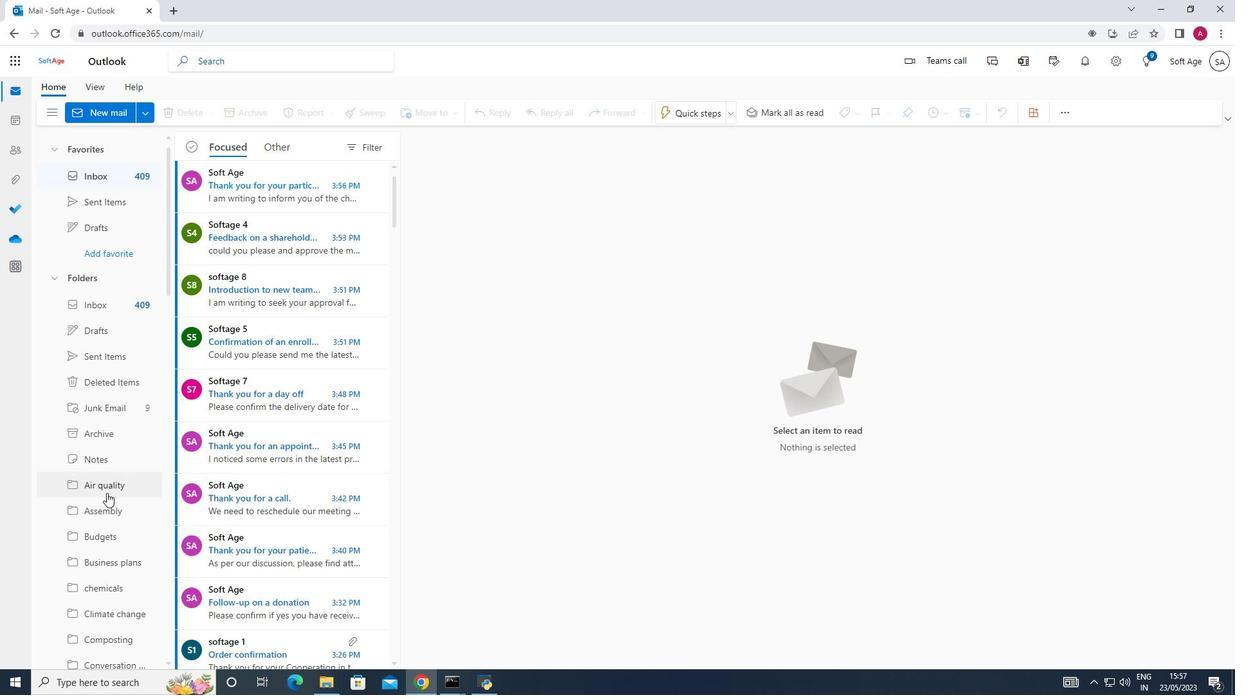 
Action: Mouse scrolled (106, 492) with delta (0, 0)
Screenshot: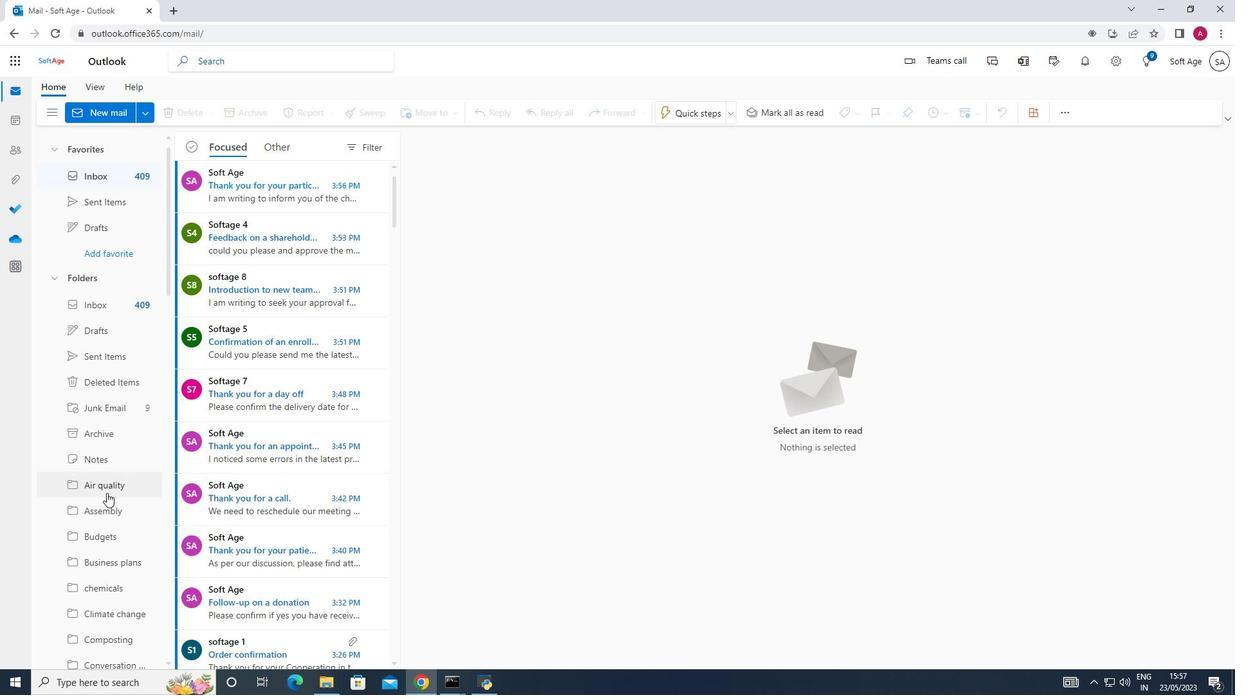 
Action: Mouse scrolled (106, 492) with delta (0, 0)
Screenshot: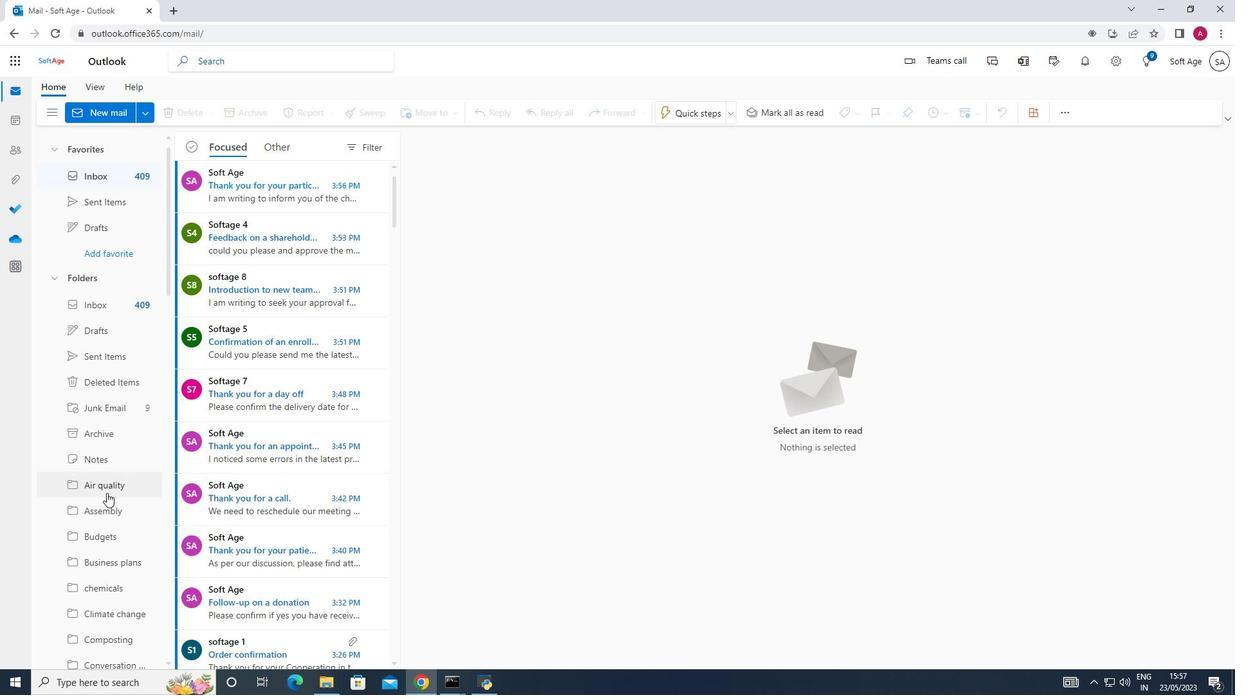 
Action: Mouse scrolled (106, 492) with delta (0, 0)
Screenshot: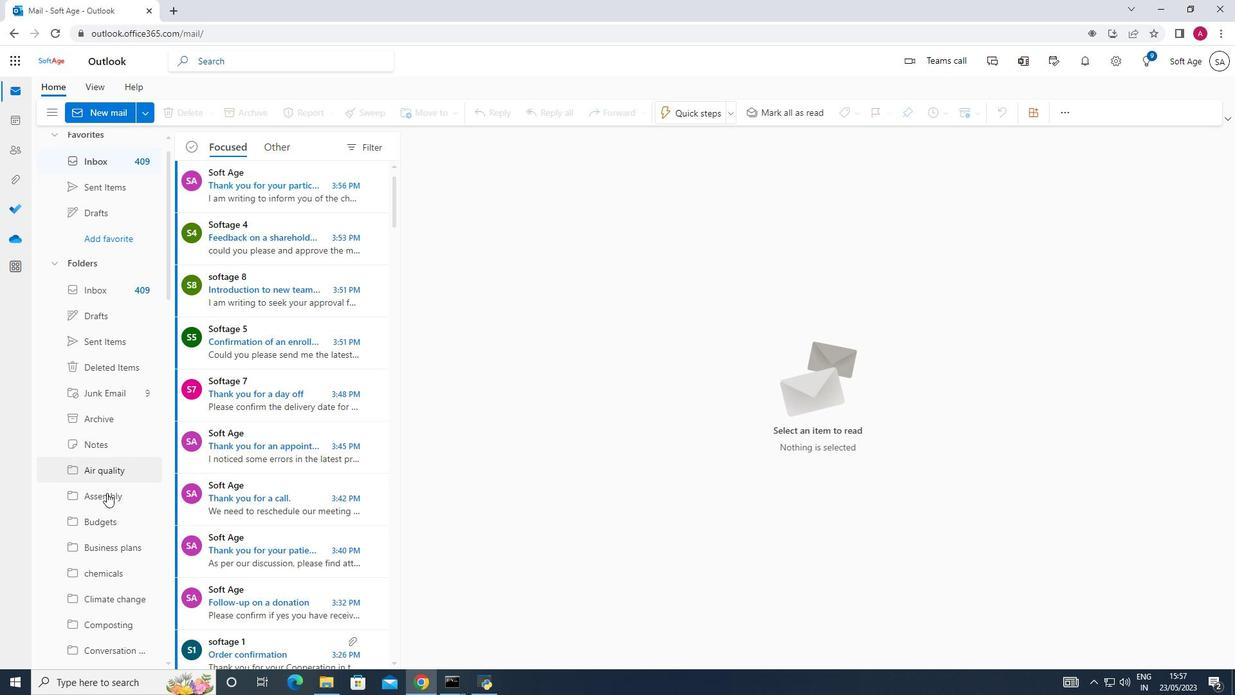 
Action: Mouse scrolled (106, 492) with delta (0, 0)
Screenshot: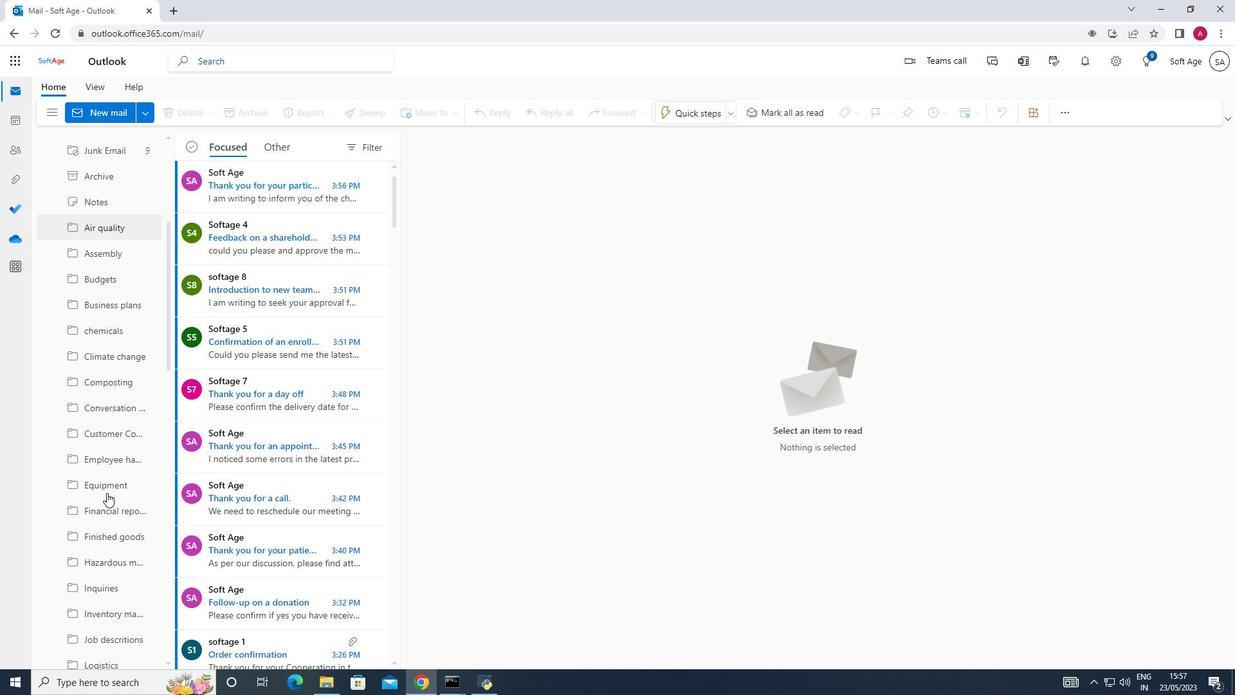 
Action: Mouse scrolled (106, 492) with delta (0, 0)
Screenshot: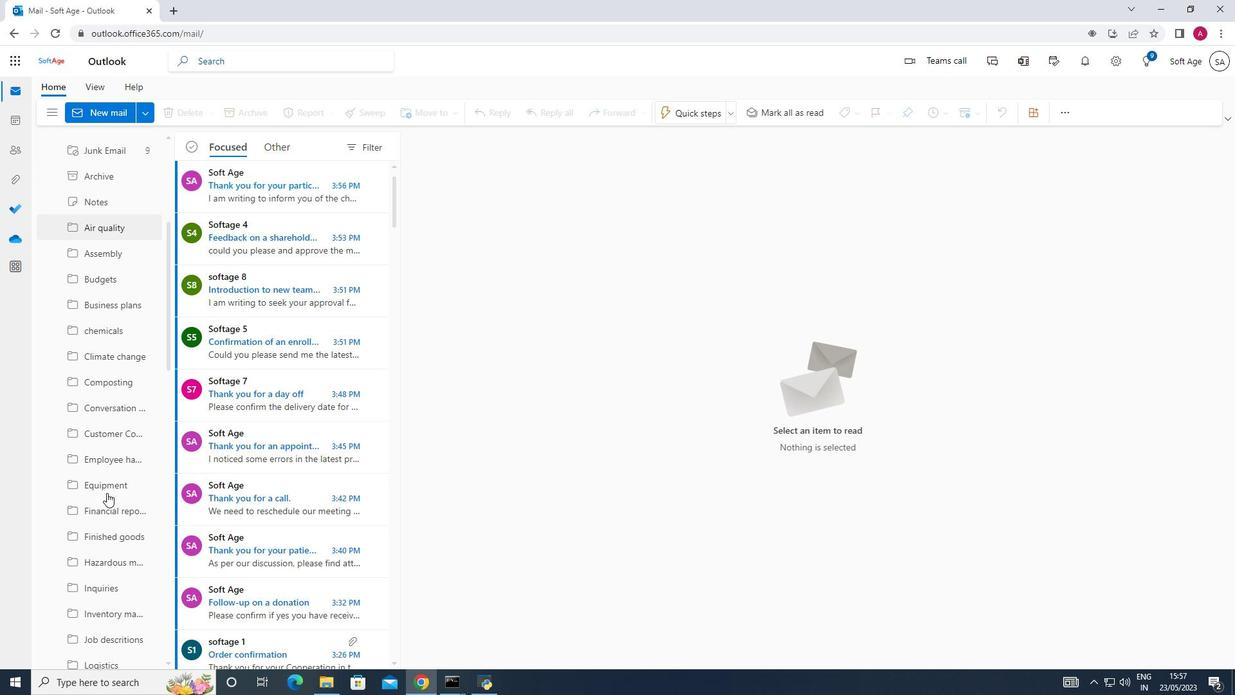 
Action: Mouse scrolled (106, 492) with delta (0, 0)
Screenshot: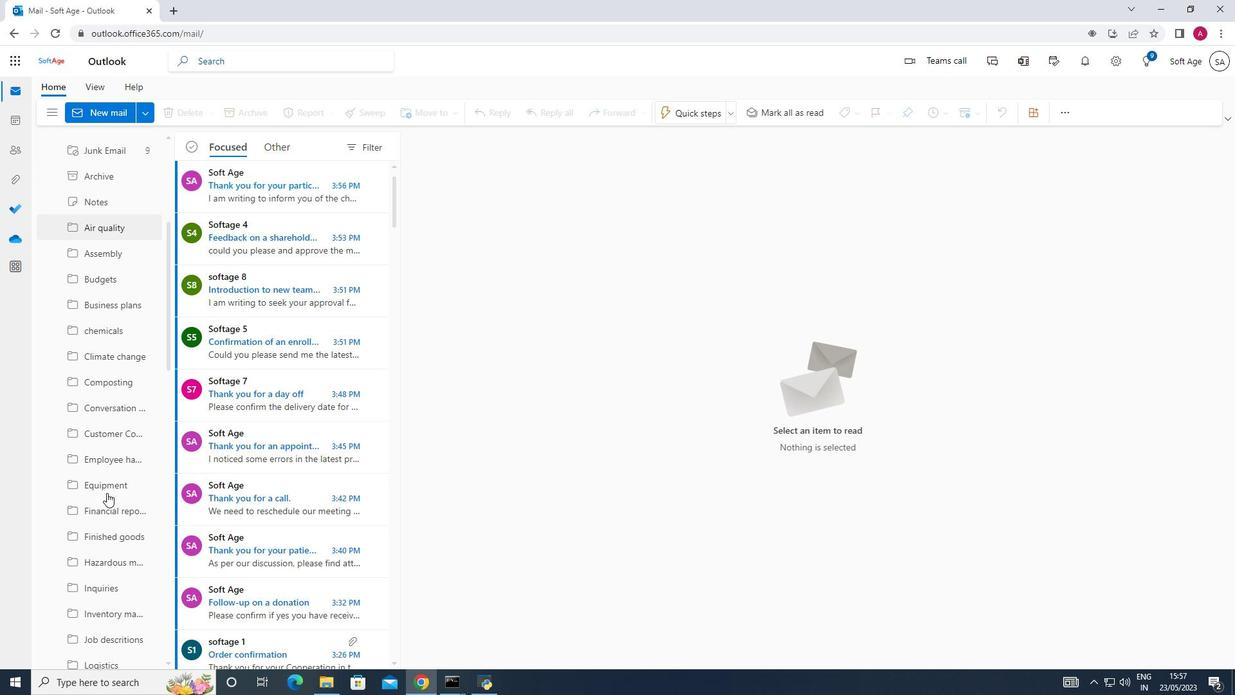
Action: Mouse scrolled (106, 492) with delta (0, 0)
Screenshot: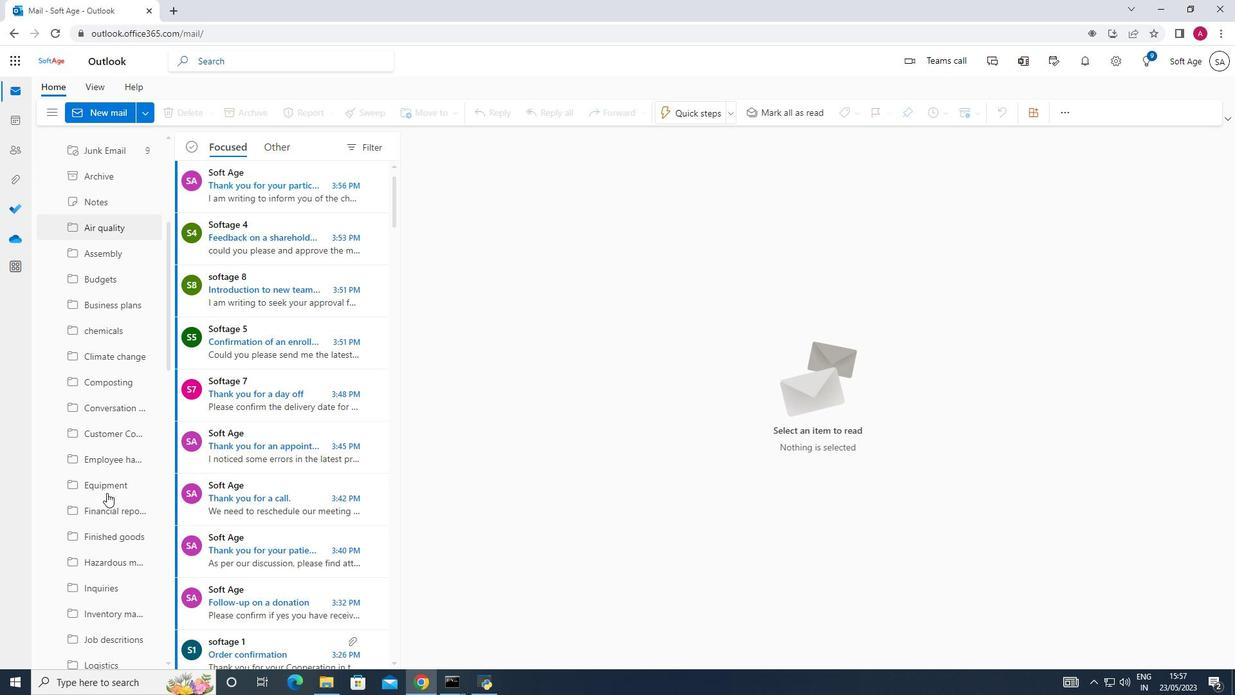 
Action: Mouse scrolled (106, 492) with delta (0, 0)
Screenshot: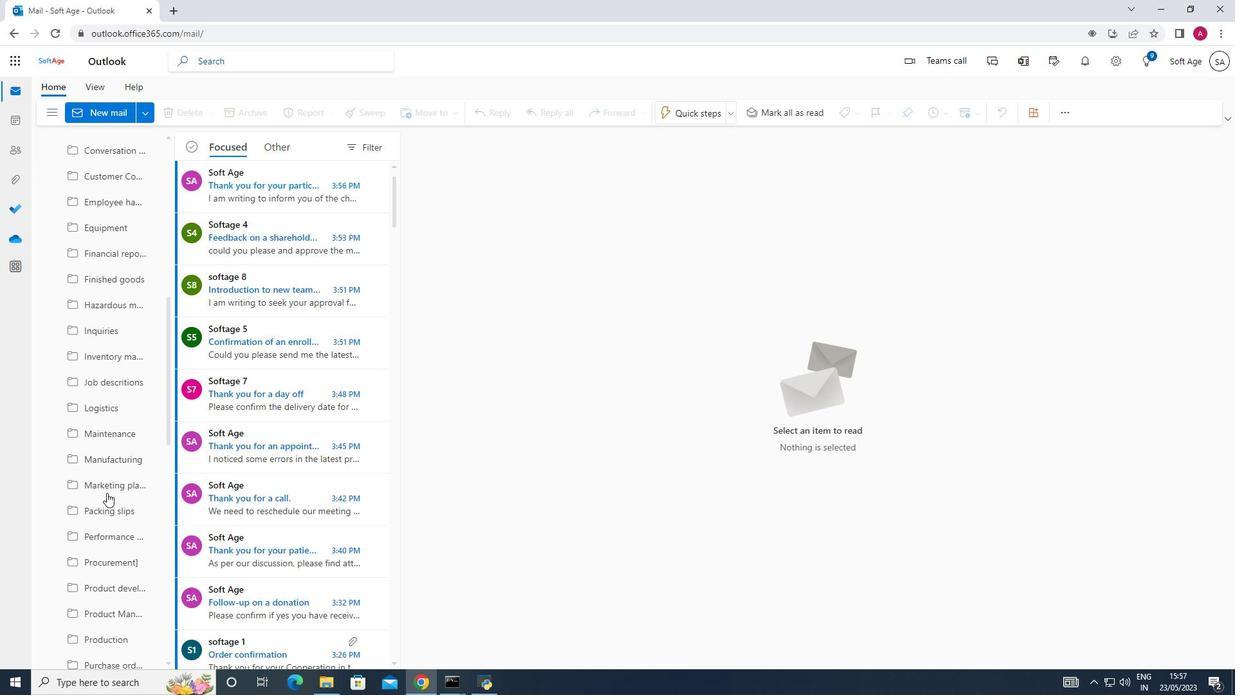 
Action: Mouse scrolled (106, 492) with delta (0, 0)
Screenshot: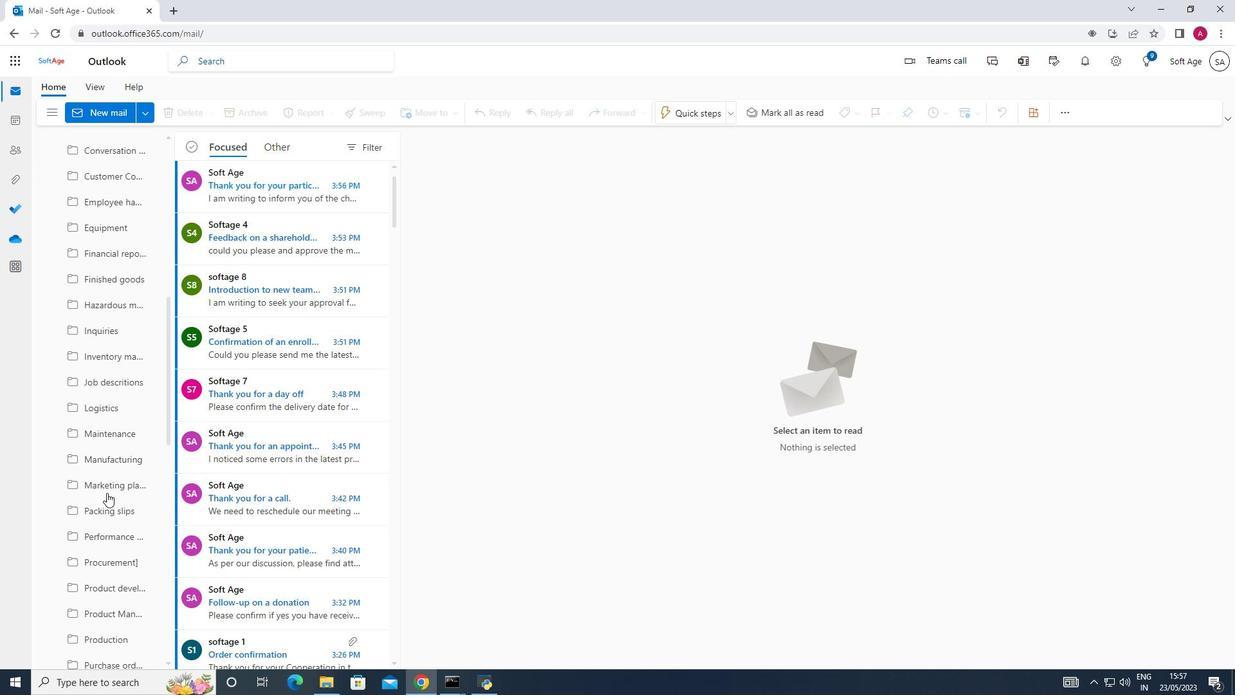 
Action: Mouse scrolled (106, 492) with delta (0, 0)
Screenshot: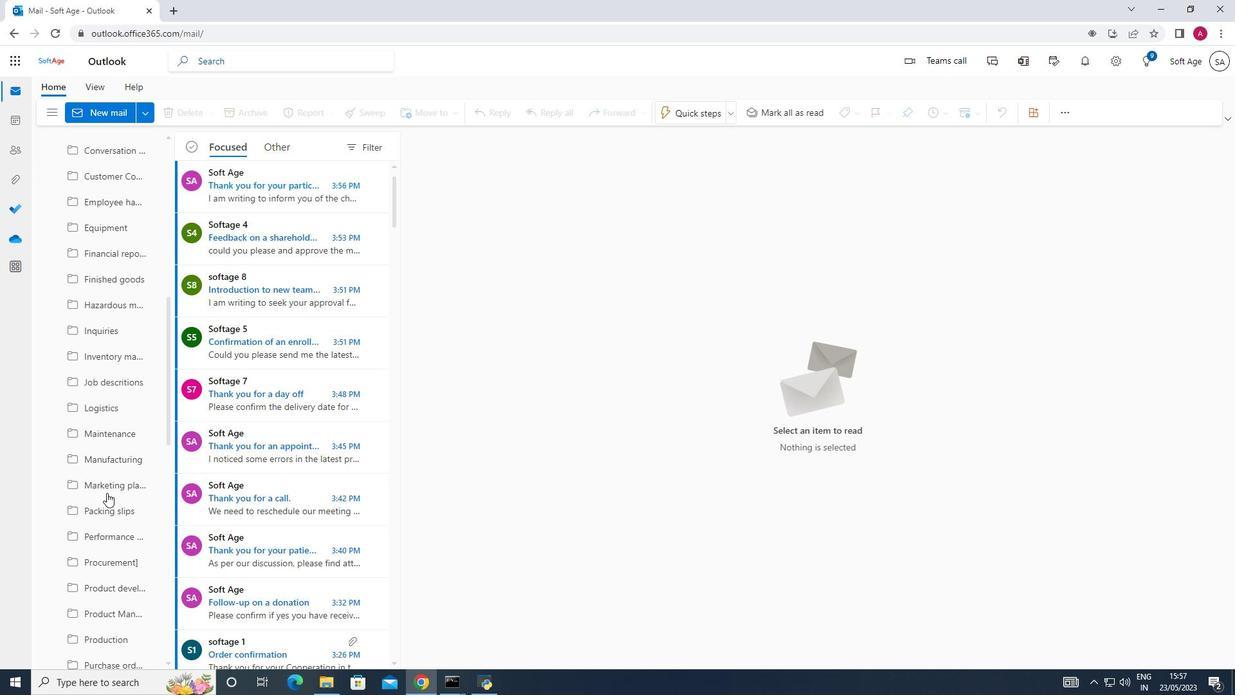 
Action: Mouse scrolled (106, 492) with delta (0, 0)
Screenshot: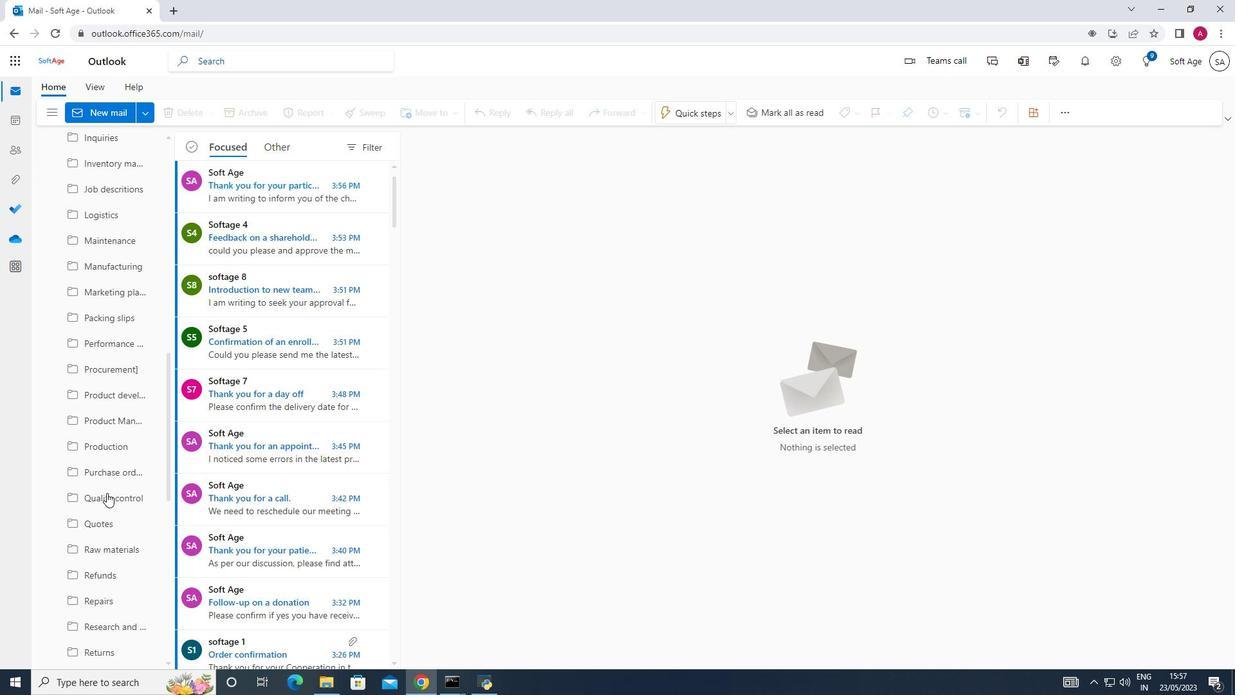 
Action: Mouse scrolled (106, 492) with delta (0, 0)
Screenshot: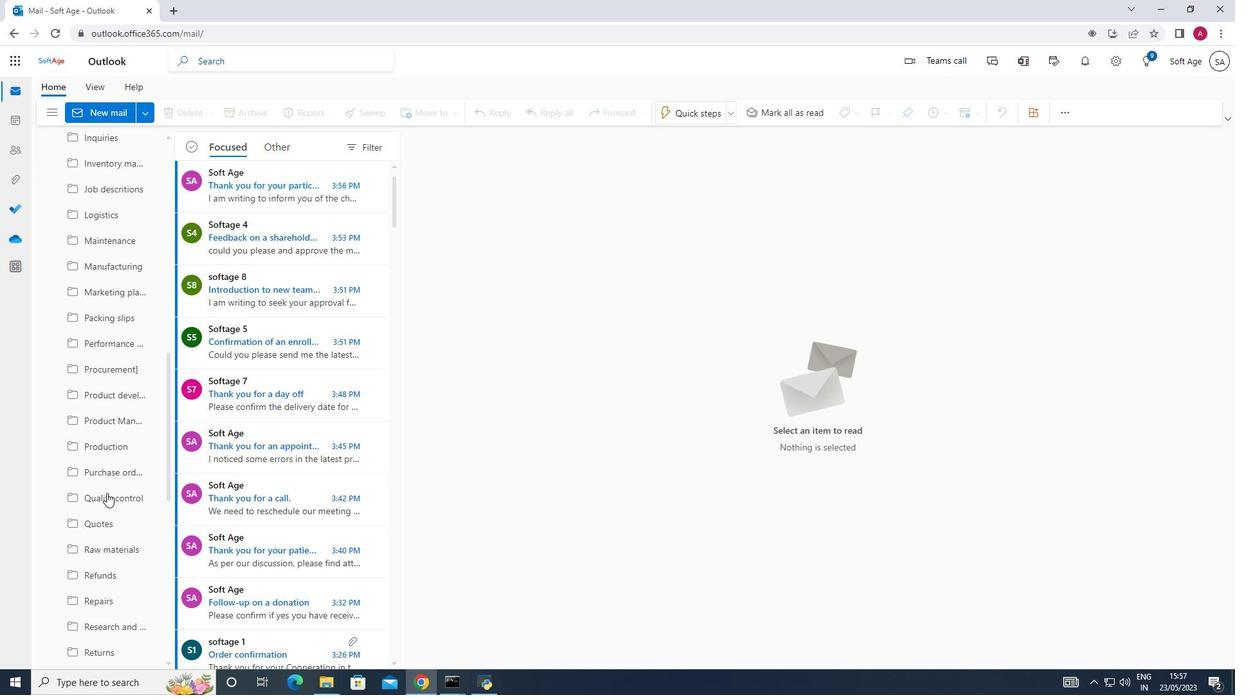 
Action: Mouse scrolled (106, 492) with delta (0, 0)
Screenshot: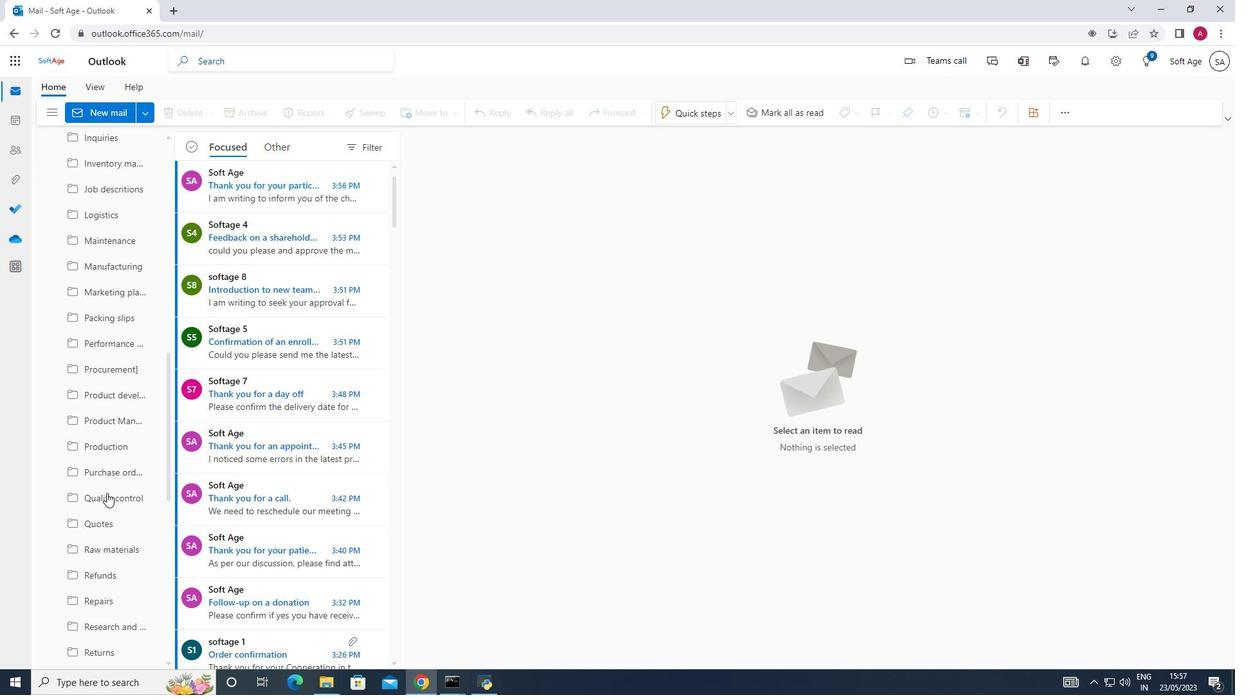 
Action: Mouse scrolled (106, 492) with delta (0, 0)
Screenshot: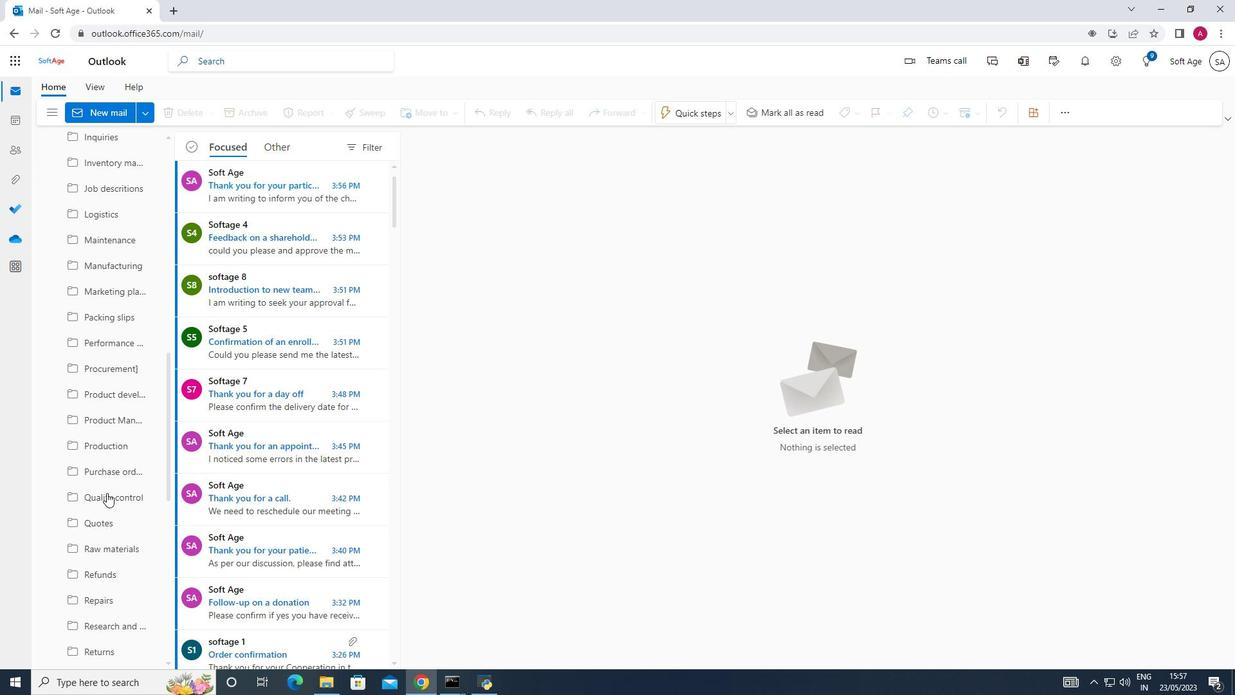 
Action: Mouse scrolled (106, 492) with delta (0, 0)
Screenshot: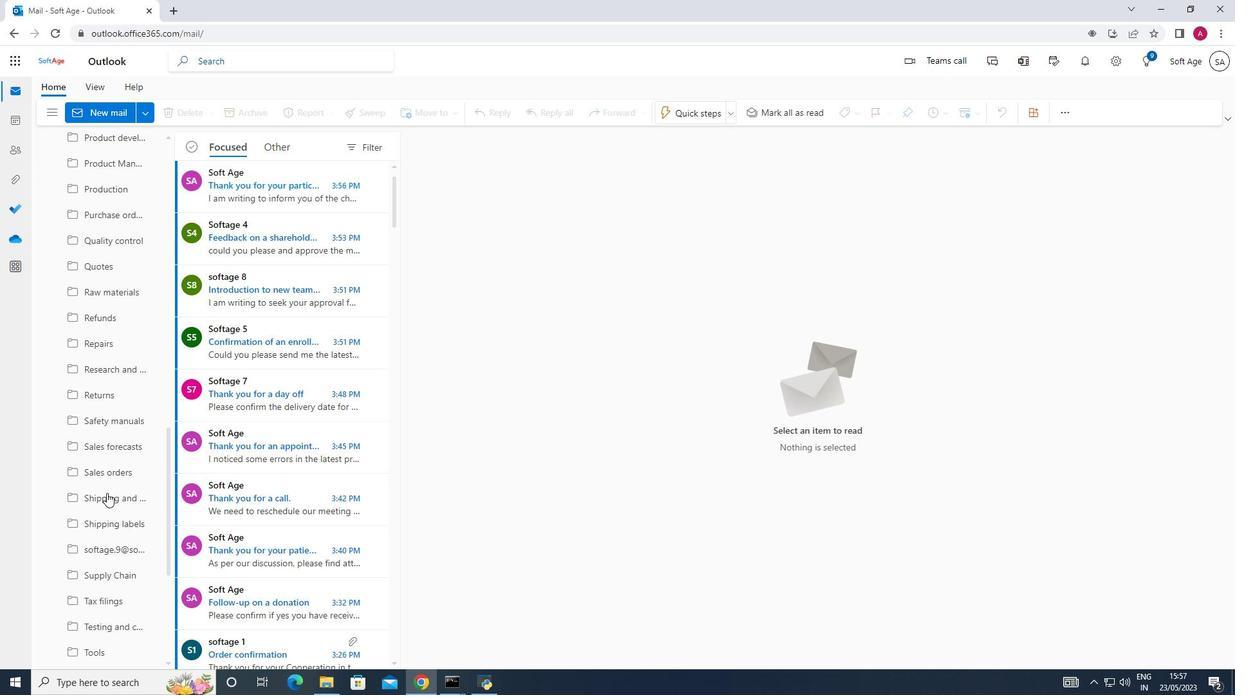 
Action: Mouse scrolled (106, 492) with delta (0, 0)
Screenshot: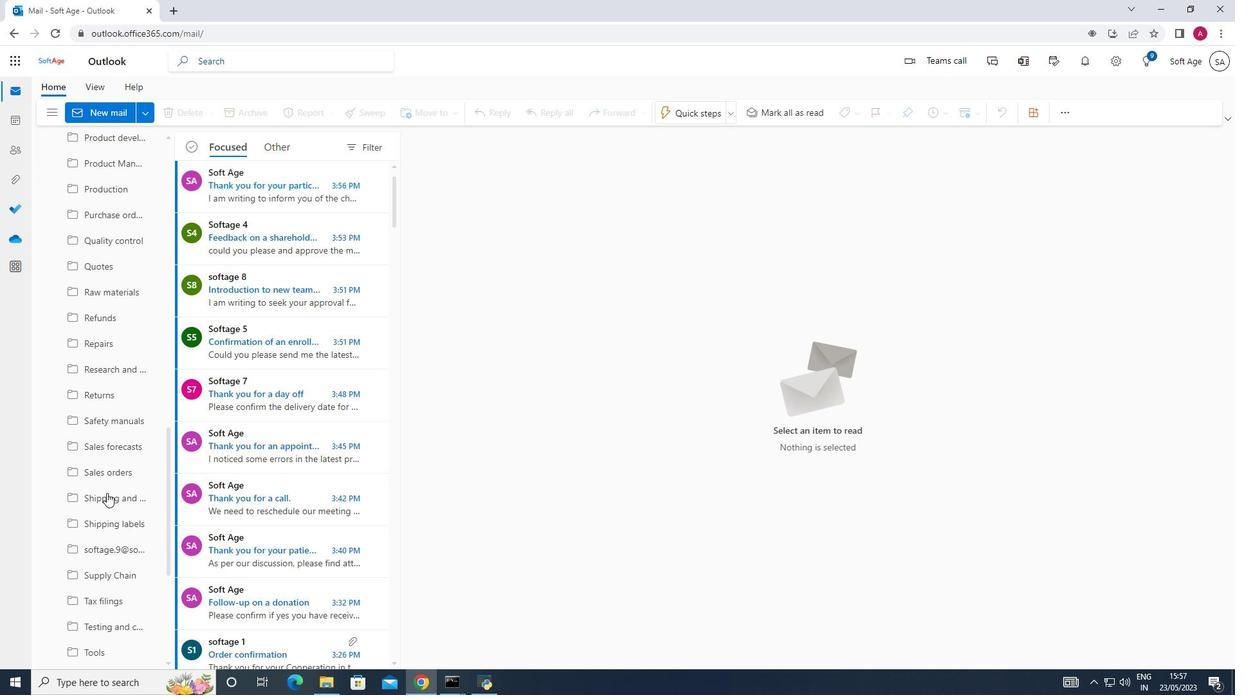 
Action: Mouse scrolled (106, 492) with delta (0, 0)
Screenshot: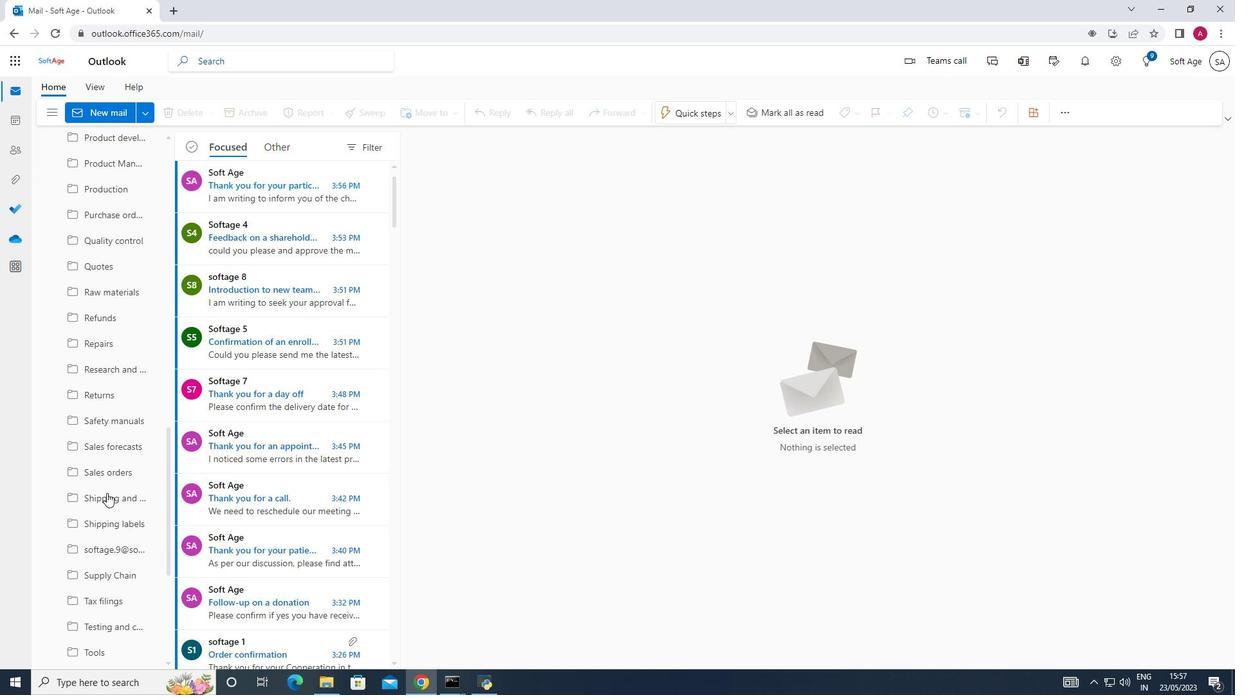 
Action: Mouse scrolled (106, 492) with delta (0, 0)
Screenshot: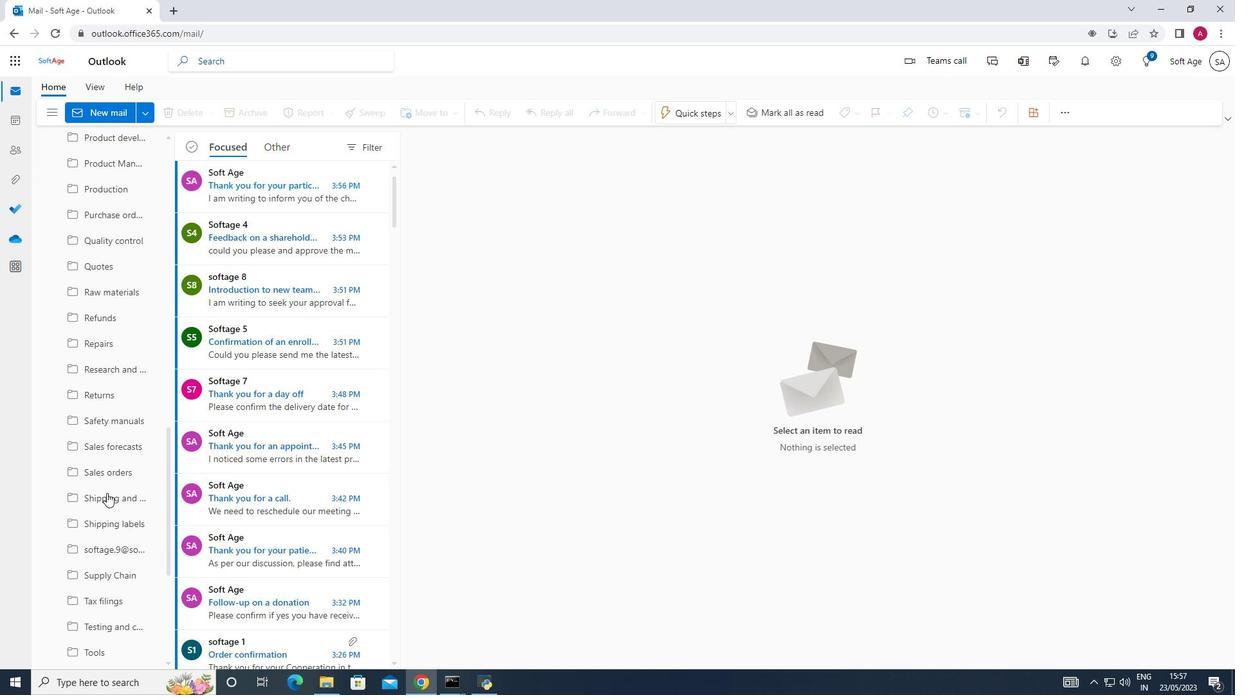 
Action: Mouse scrolled (106, 492) with delta (0, 0)
Screenshot: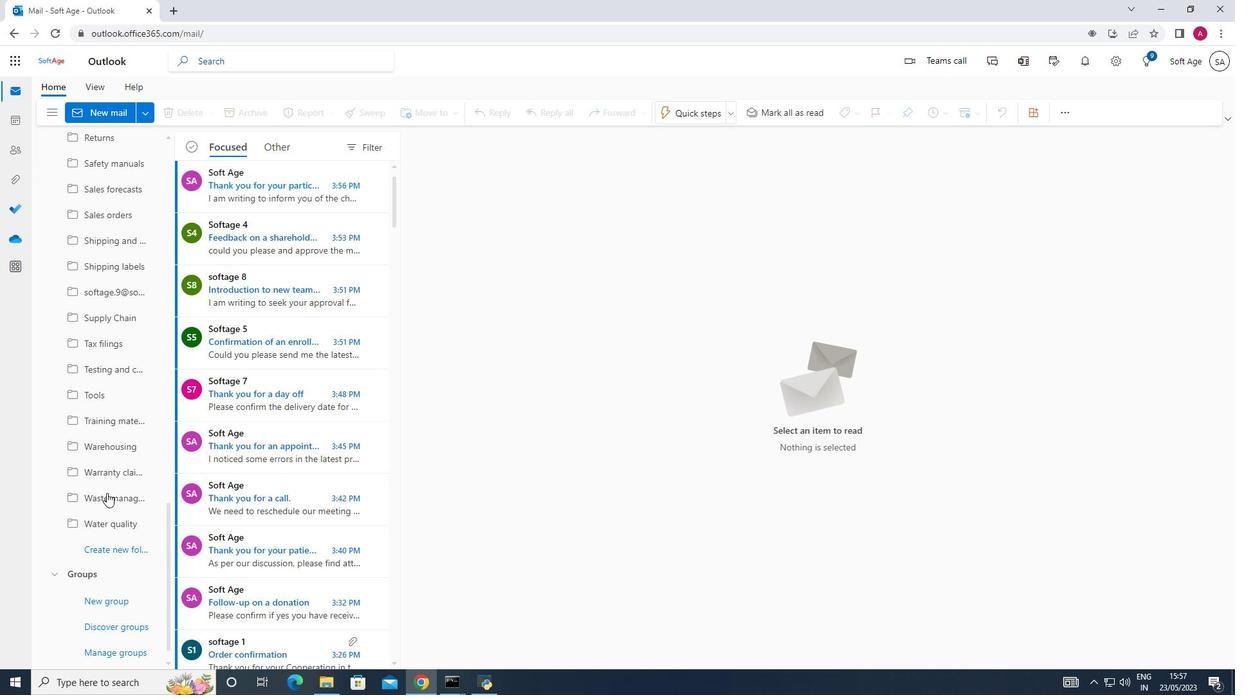 
Action: Mouse scrolled (106, 492) with delta (0, 0)
Screenshot: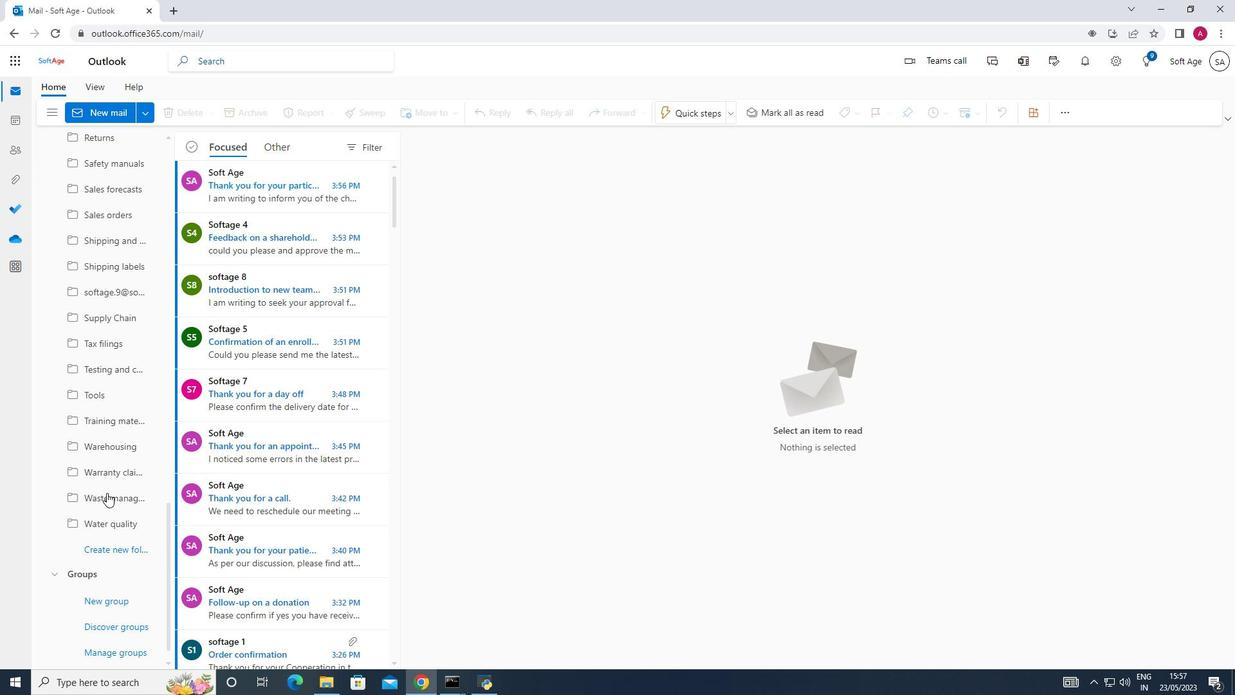 
Action: Mouse scrolled (106, 492) with delta (0, 0)
Screenshot: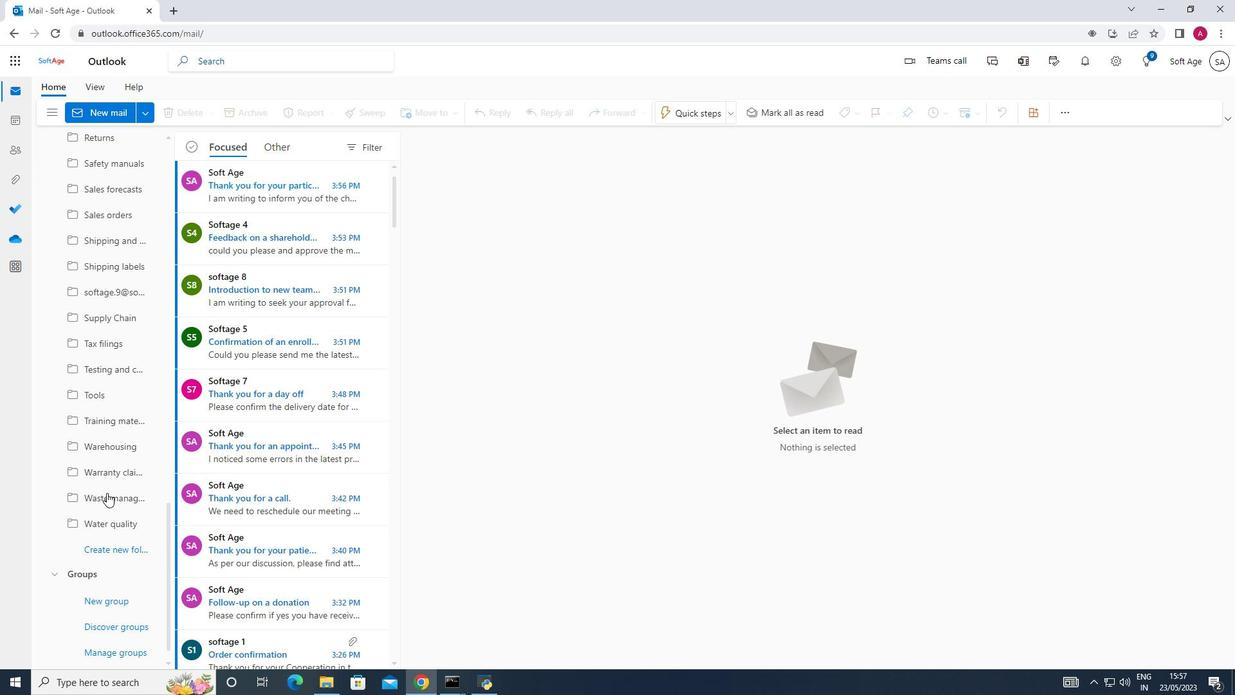 
Action: Mouse scrolled (106, 492) with delta (0, 0)
Screenshot: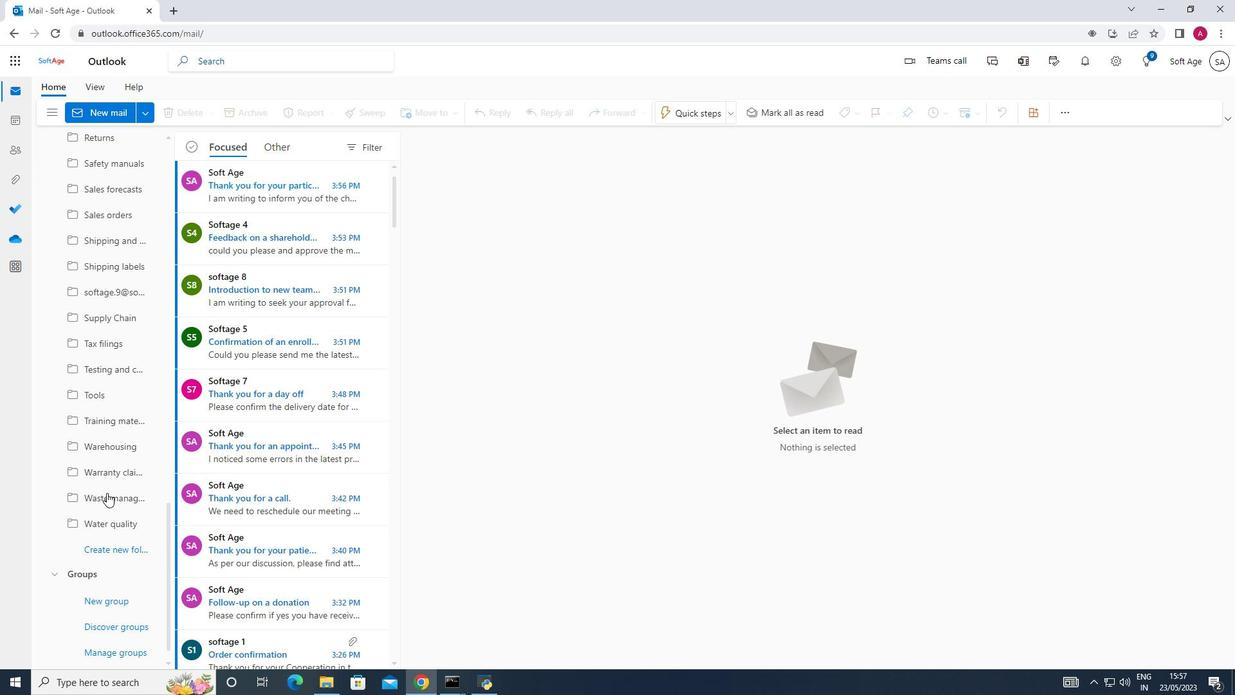 
Action: Mouse scrolled (106, 492) with delta (0, 0)
Screenshot: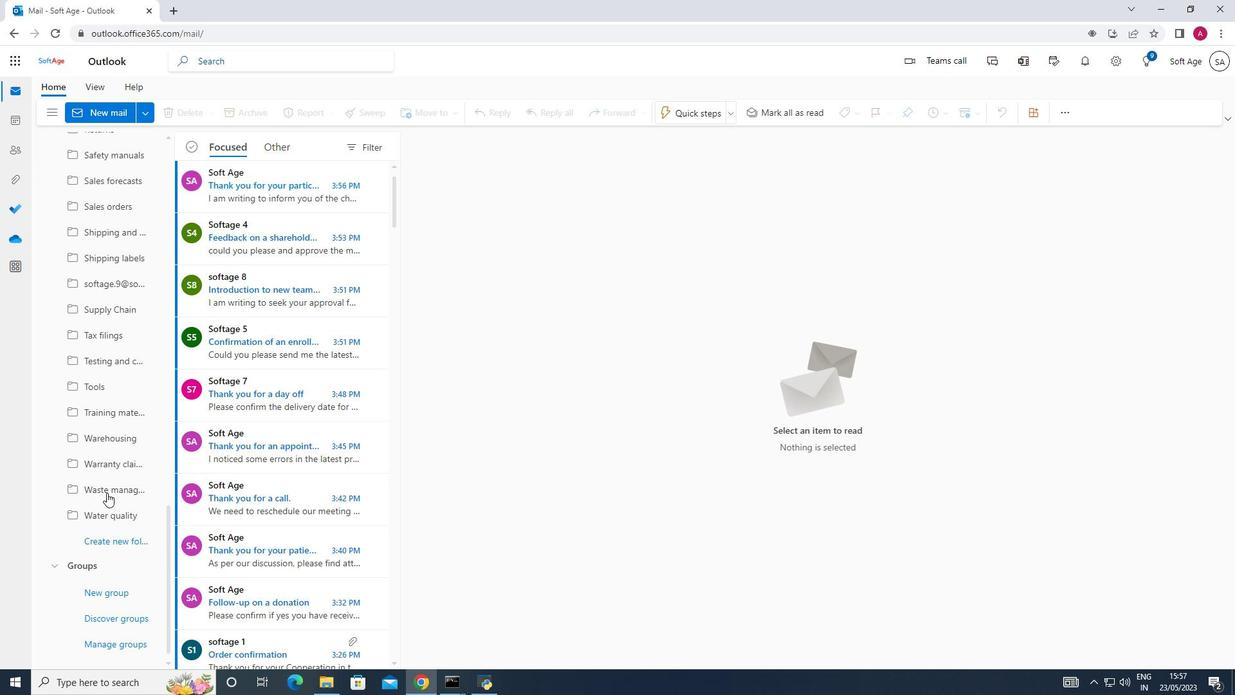 
Action: Mouse scrolled (106, 492) with delta (0, 0)
Screenshot: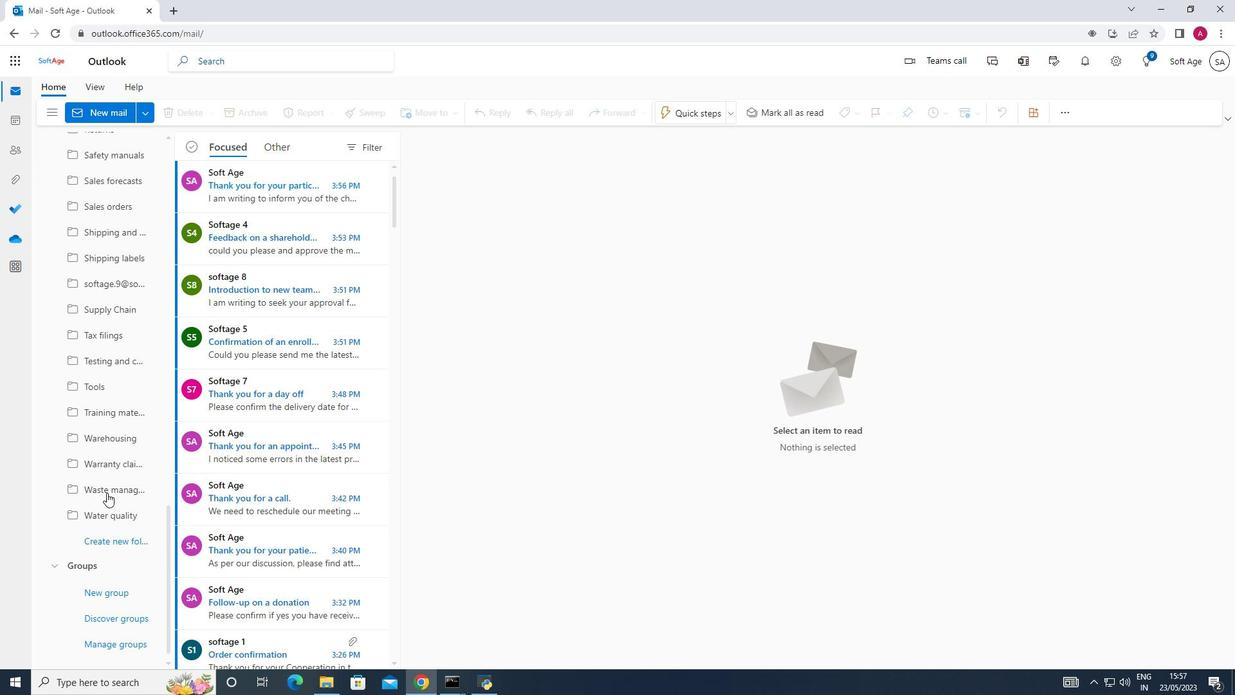 
Action: Mouse scrolled (106, 492) with delta (0, 0)
Screenshot: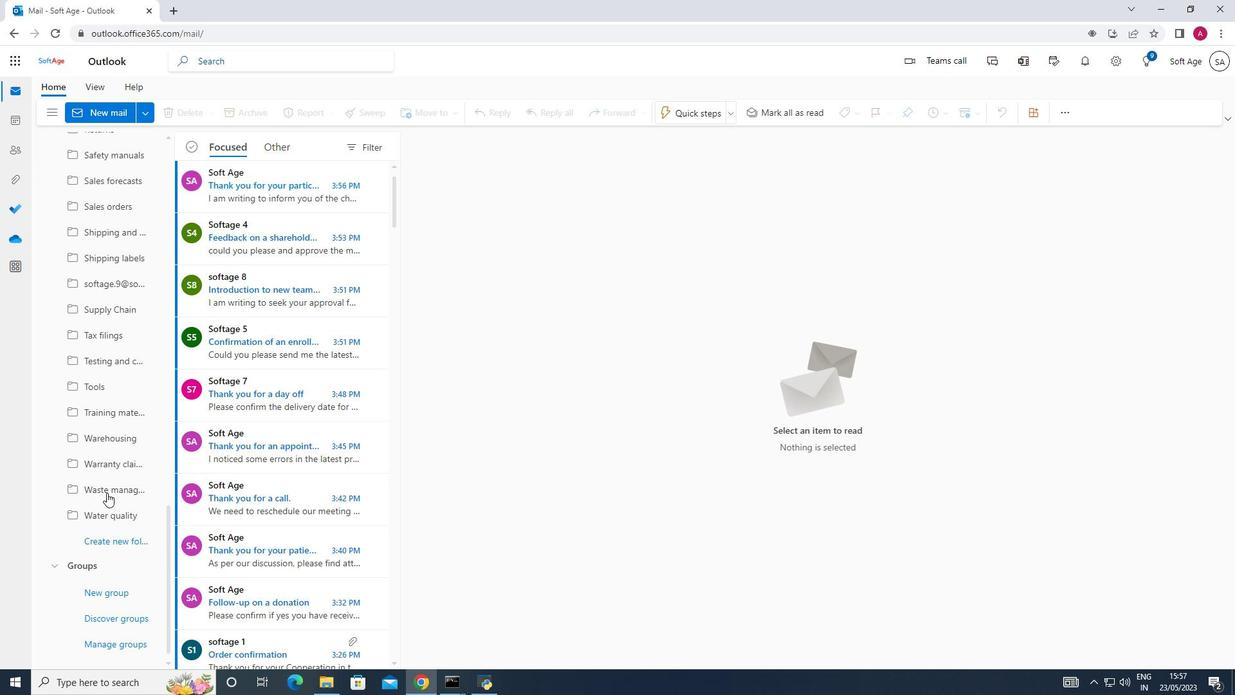 
Action: Mouse scrolled (106, 492) with delta (0, 0)
Screenshot: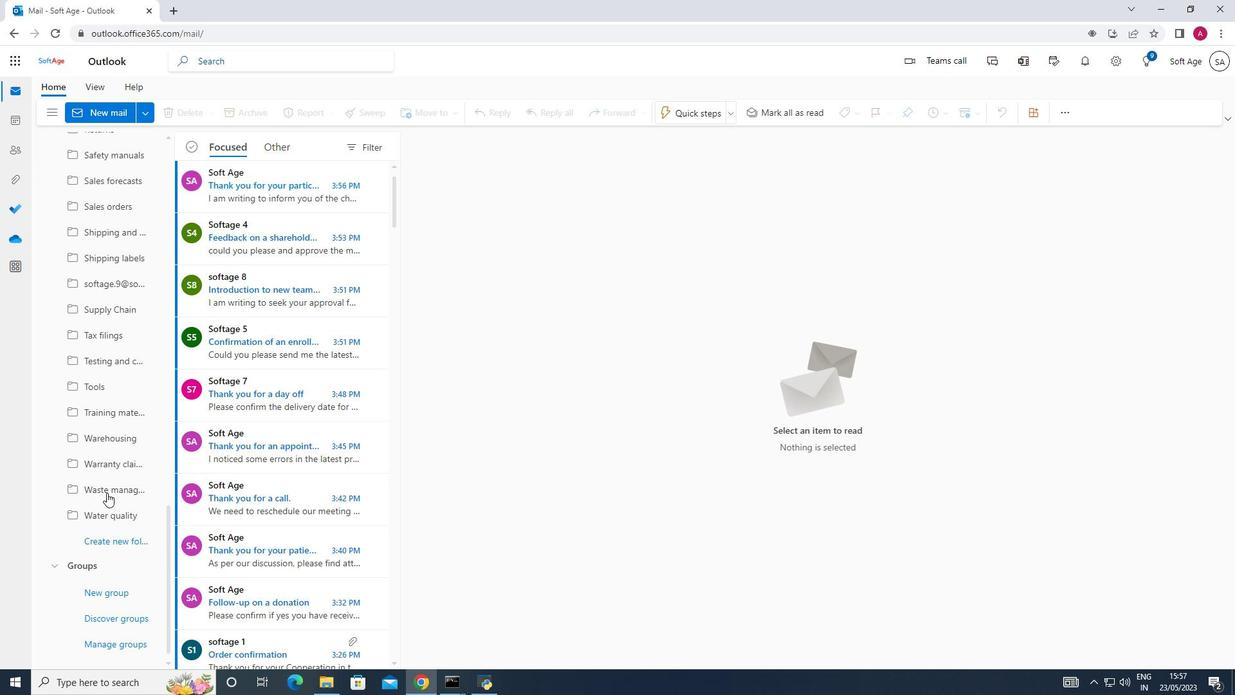 
Action: Mouse moved to (113, 547)
Screenshot: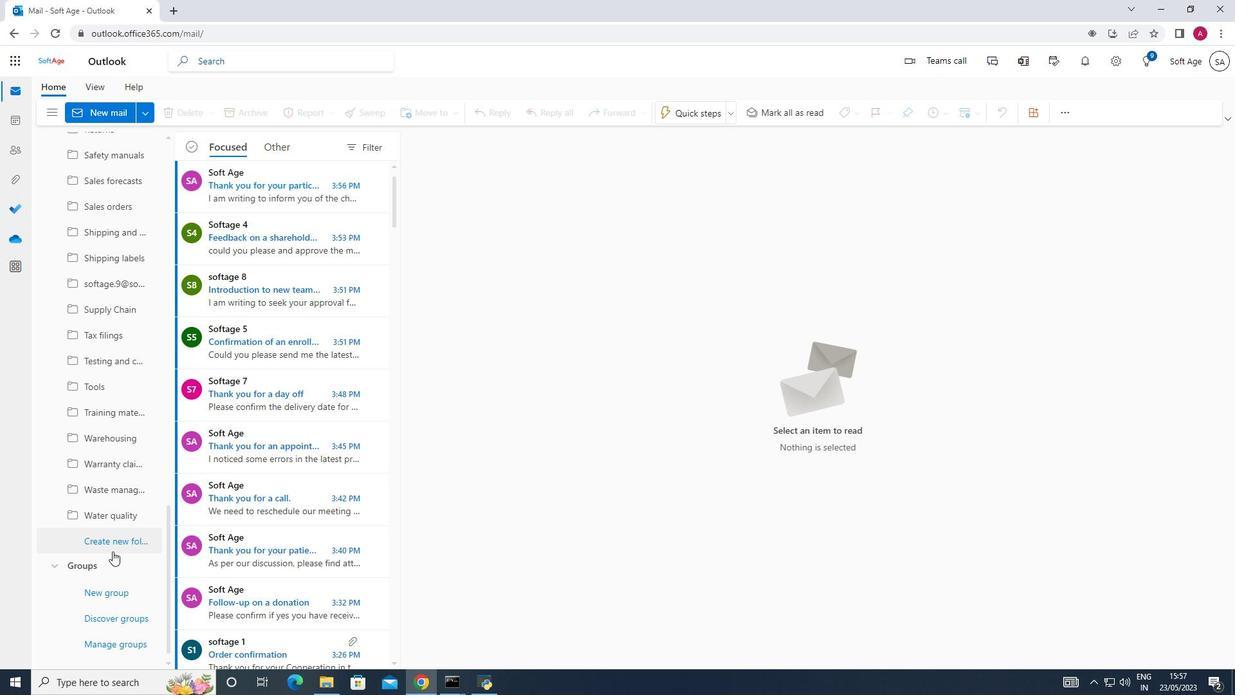 
Action: Mouse pressed left at (113, 547)
Screenshot: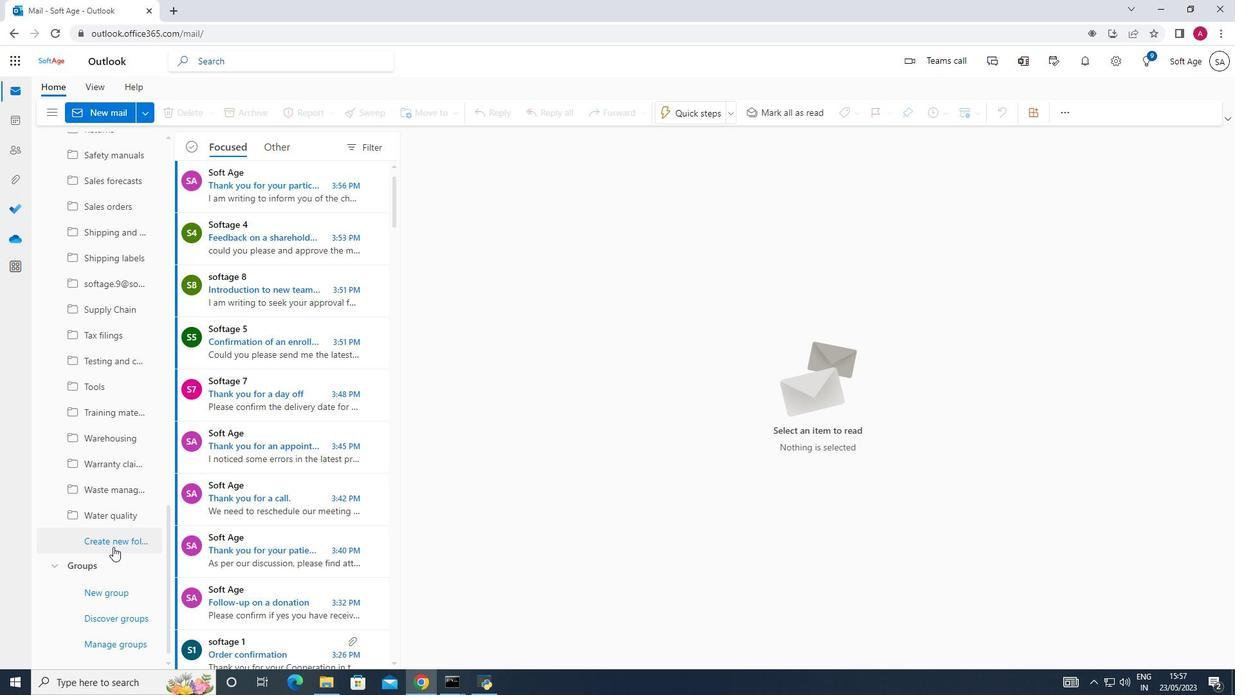 
Action: Mouse moved to (92, 546)
Screenshot: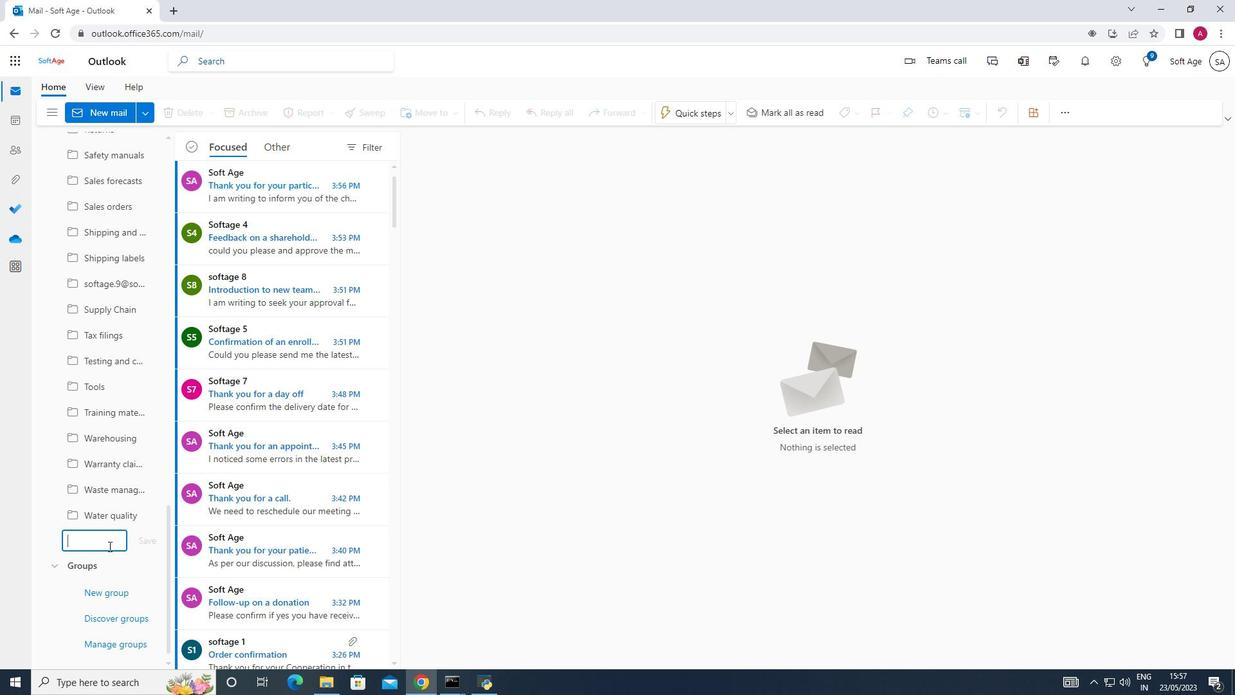 
Action: Mouse pressed left at (92, 546)
Screenshot: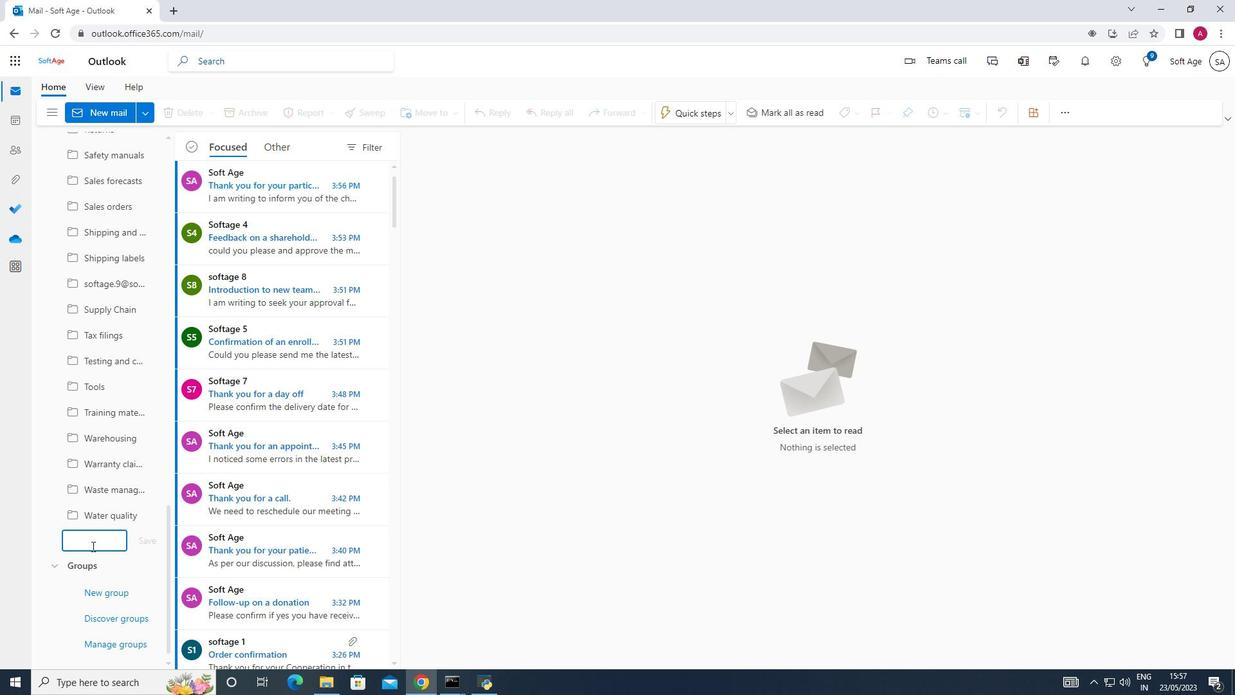 
Action: Key pressed <Key.shift>Audits
Screenshot: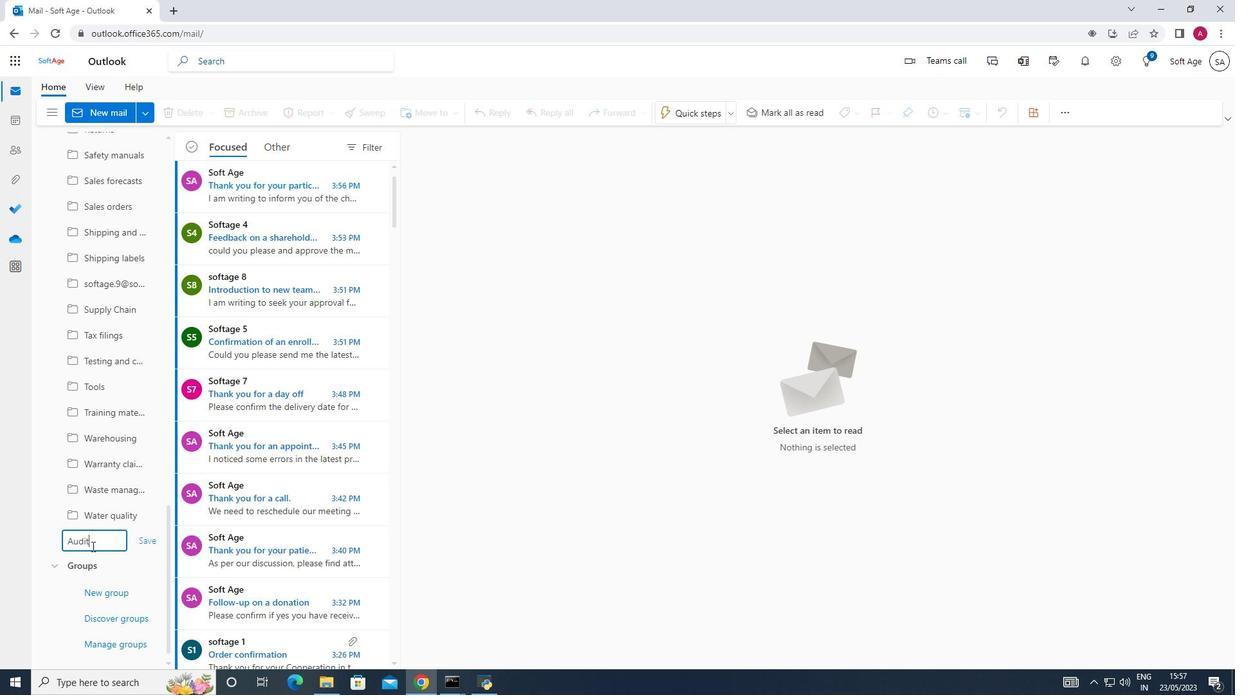 
Action: Mouse moved to (155, 545)
Screenshot: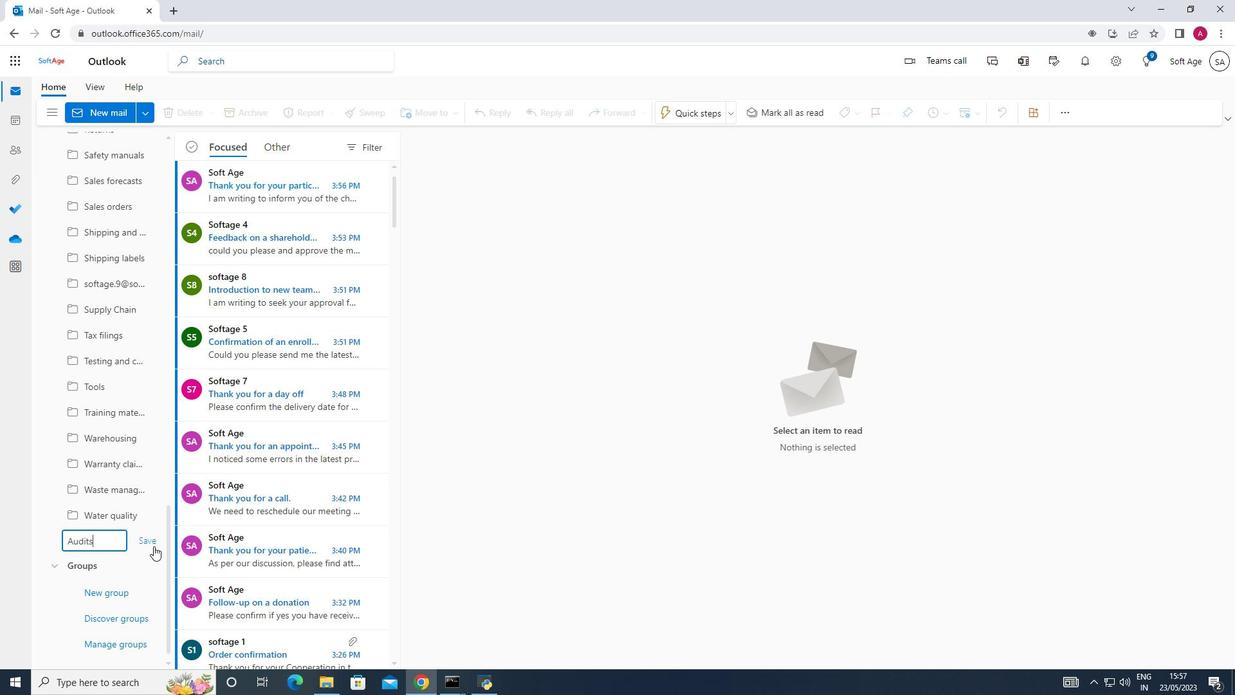 
Action: Mouse pressed left at (155, 545)
Screenshot: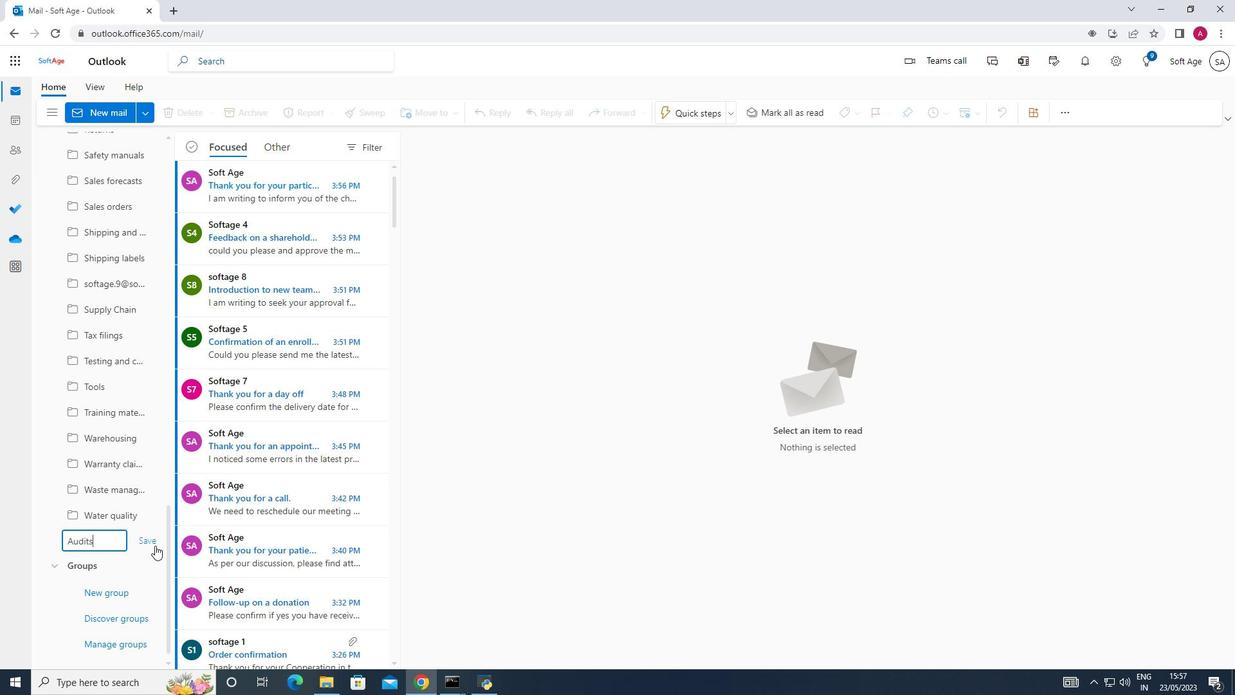 
